 Task: Open Card Company Values Discussion in Board Brand Messaging and Copywriting to Workspace Financial Analysis and Planning and add a team member Softage.2@softage.net, a label Blue, a checklist Bankruptcy Law, an attachment from your computer, a color Blue and finally, add a card description 'Develop and launch new customer feedback program for service improvements' and a comment 'We should approach this task with a sense of experimentation and a willingness to learn from our mistakes.'. Add a start date 'Jan 06, 1900' with a due date 'Jan 13, 1900'
Action: Mouse moved to (93, 344)
Screenshot: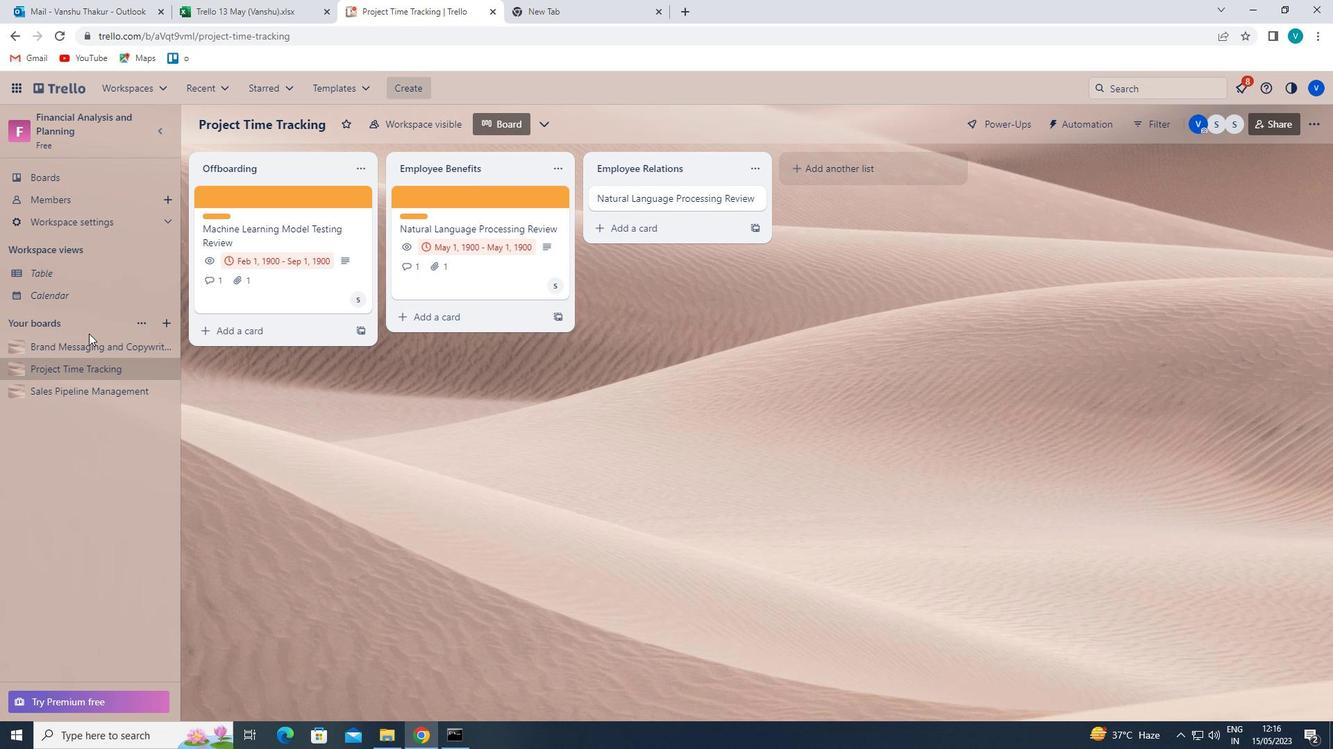 
Action: Mouse pressed left at (93, 344)
Screenshot: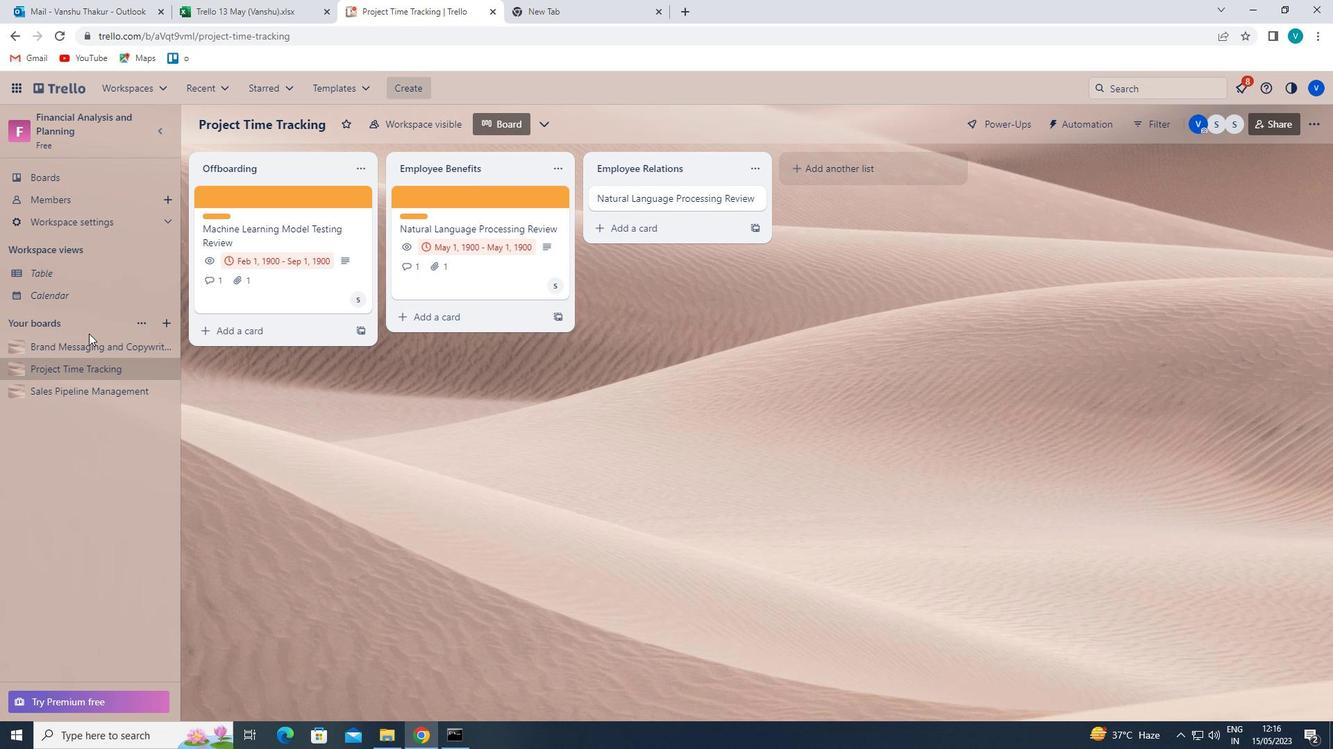 
Action: Mouse moved to (460, 195)
Screenshot: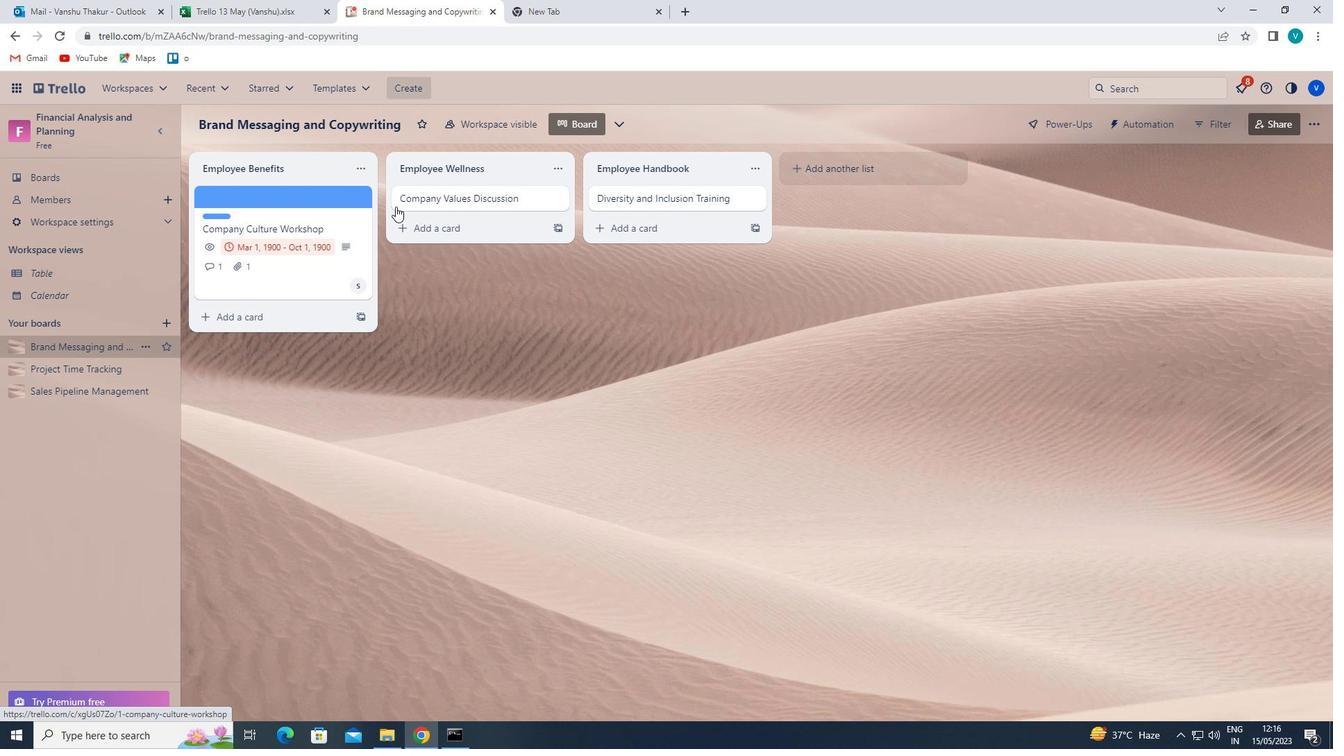
Action: Mouse pressed left at (460, 195)
Screenshot: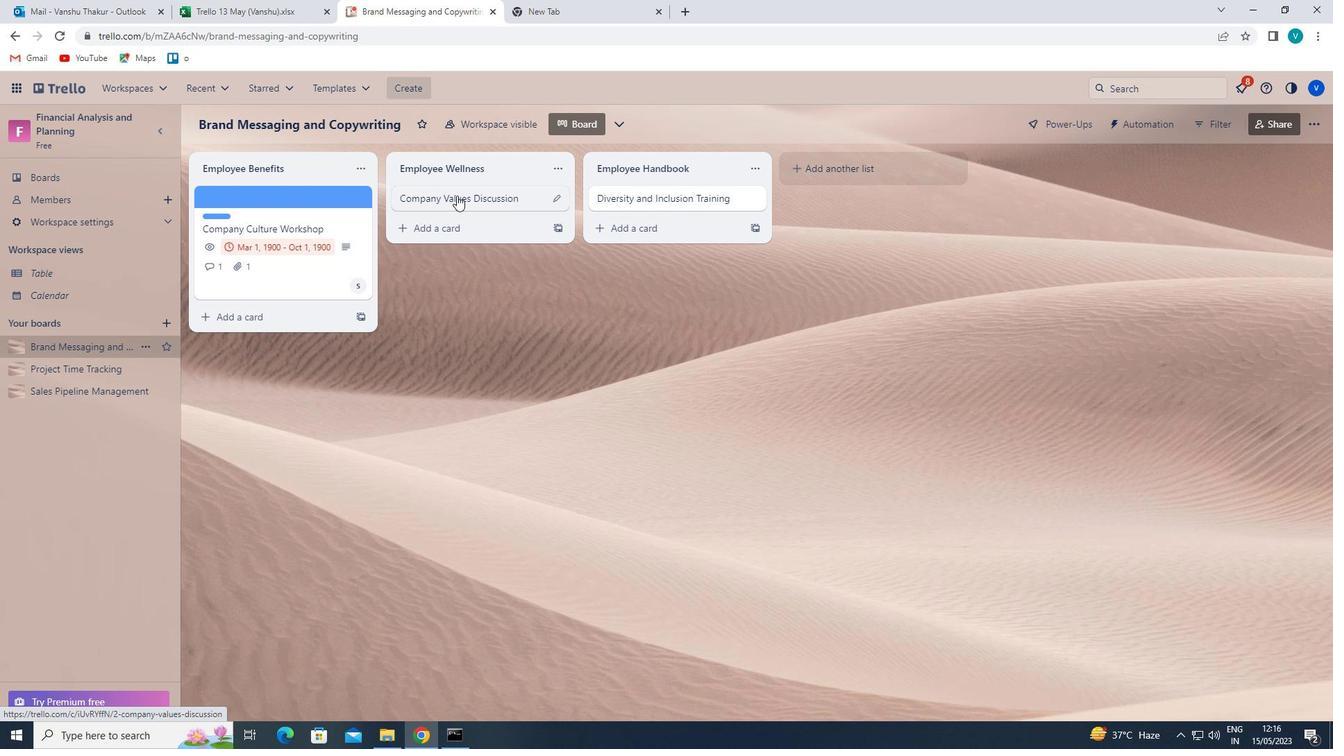 
Action: Mouse moved to (879, 249)
Screenshot: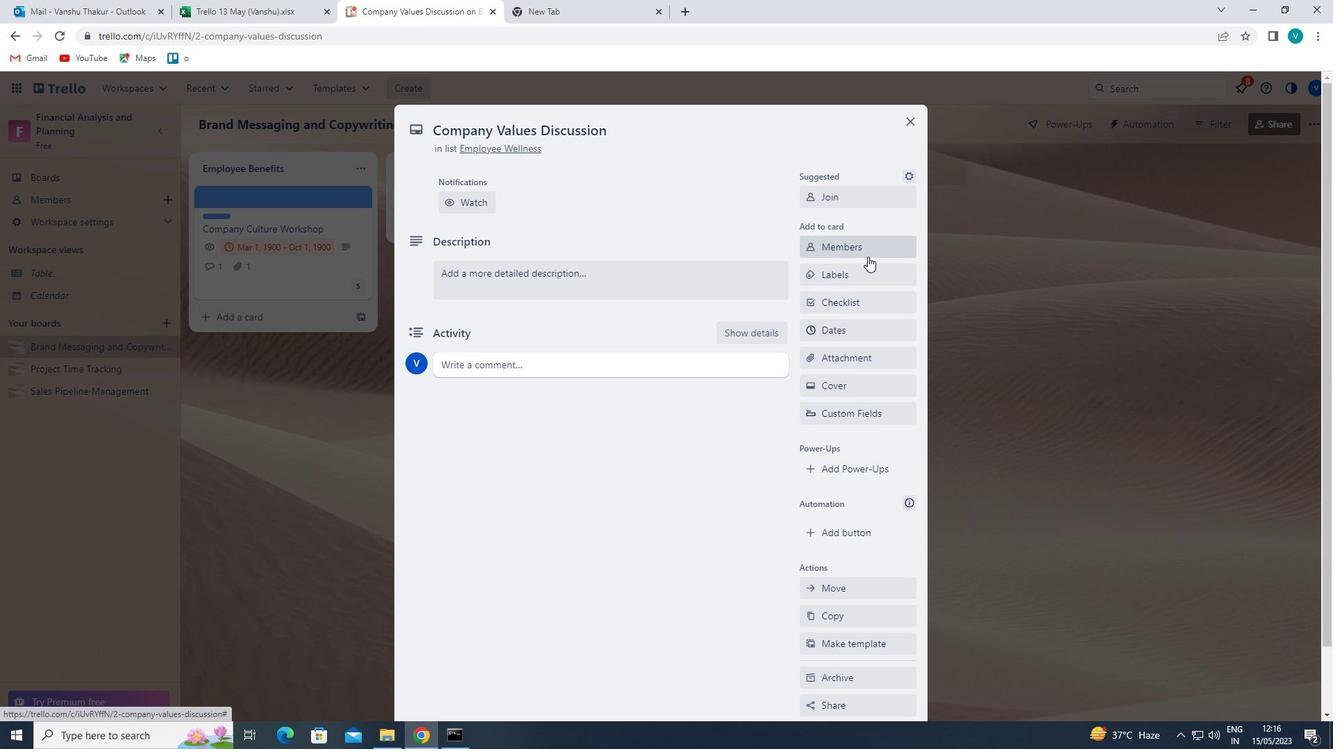 
Action: Mouse pressed left at (879, 249)
Screenshot: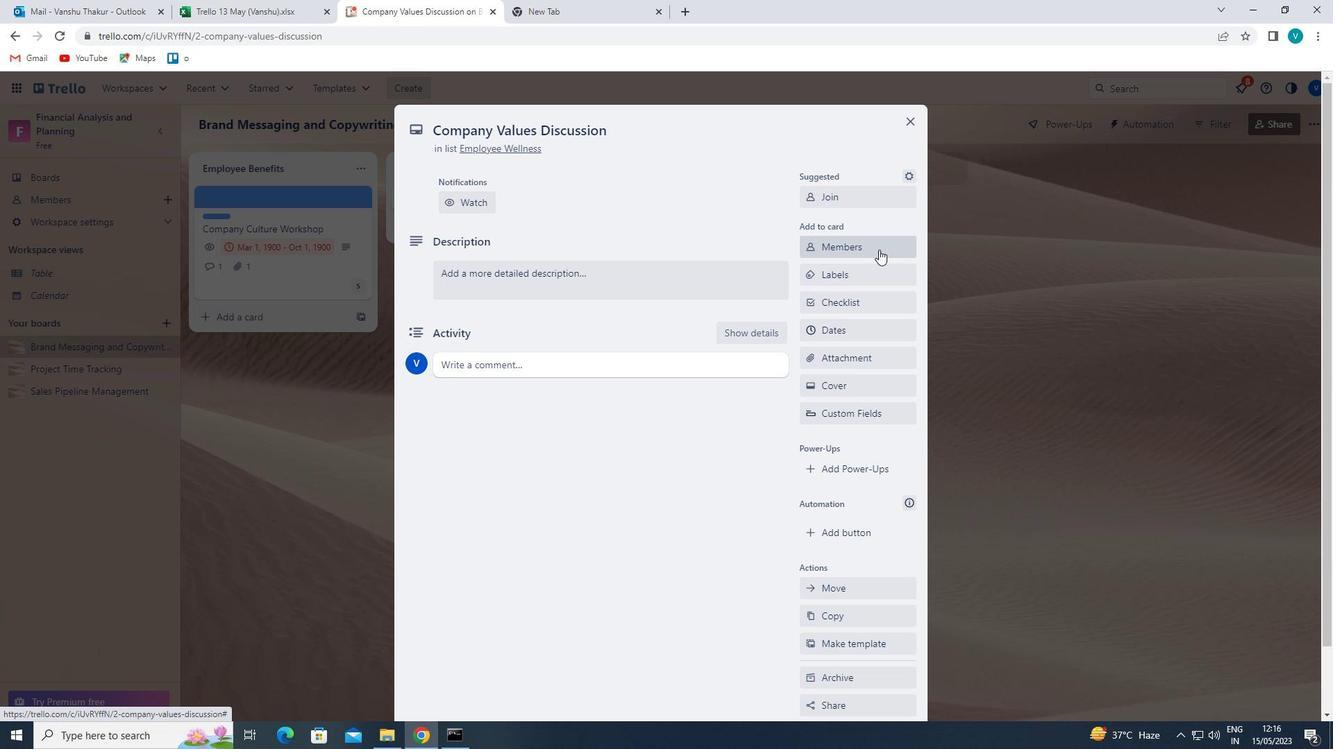
Action: Mouse moved to (831, 313)
Screenshot: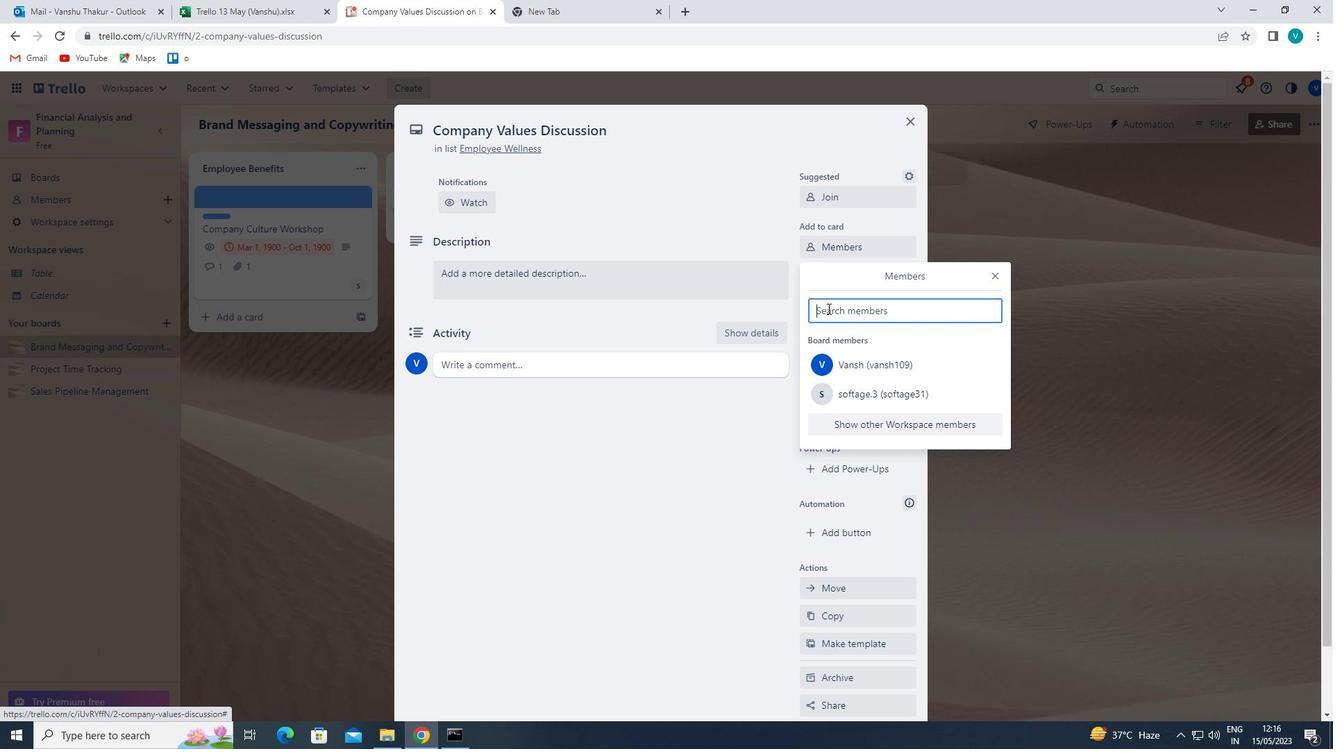 
Action: Mouse pressed left at (831, 313)
Screenshot: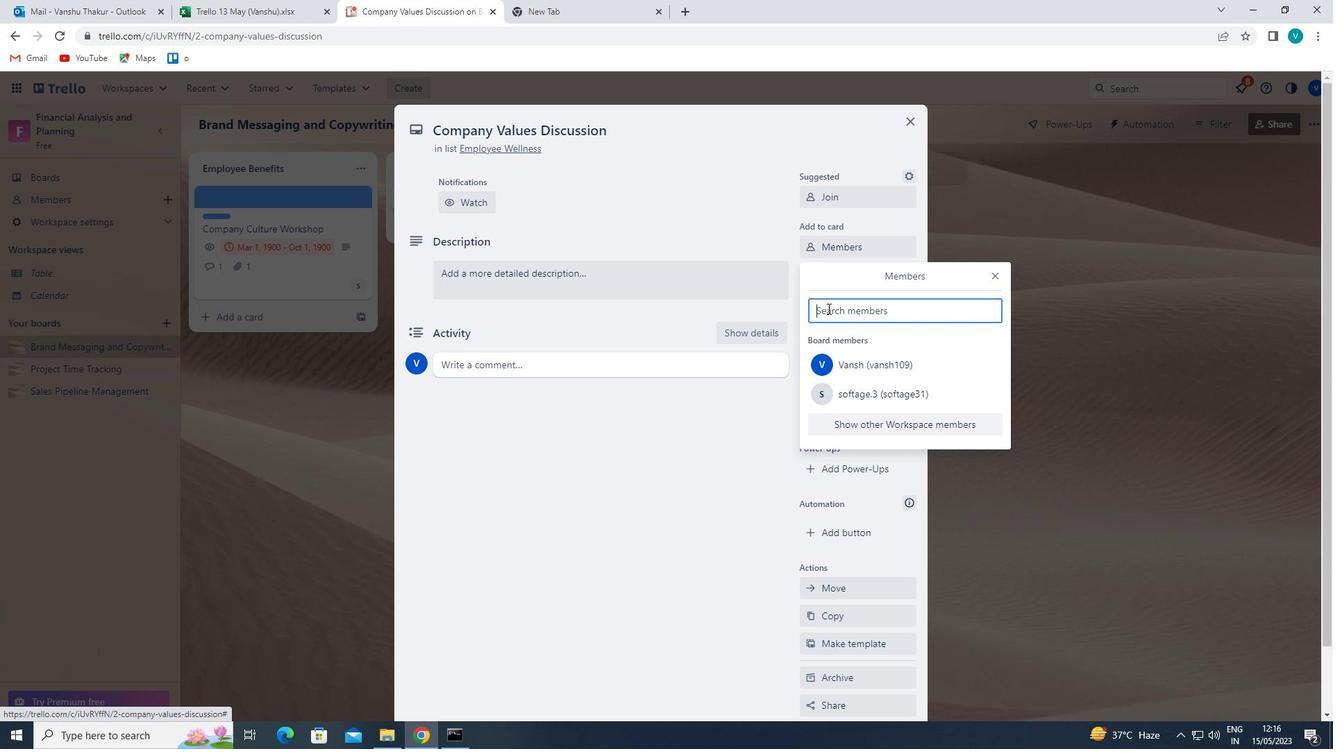 
Action: Key pressed <Key.shift>S
Screenshot: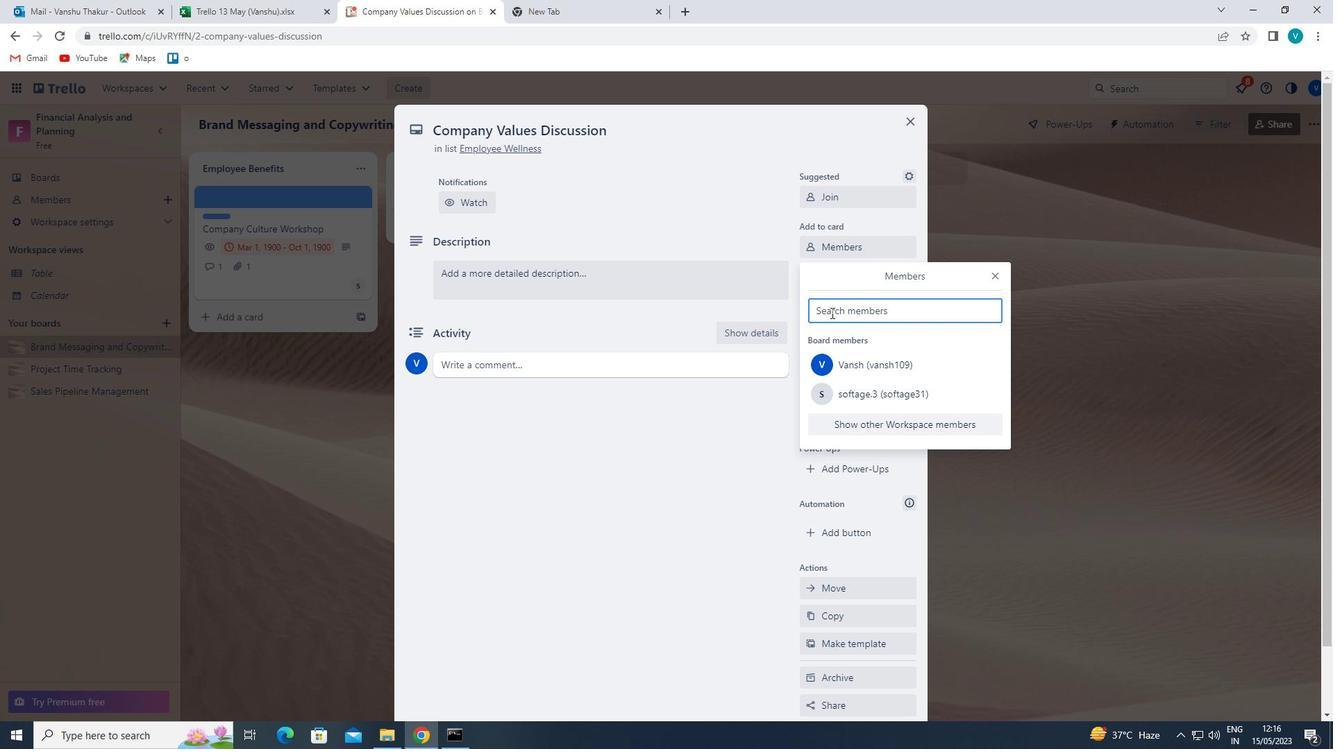 
Action: Mouse moved to (873, 439)
Screenshot: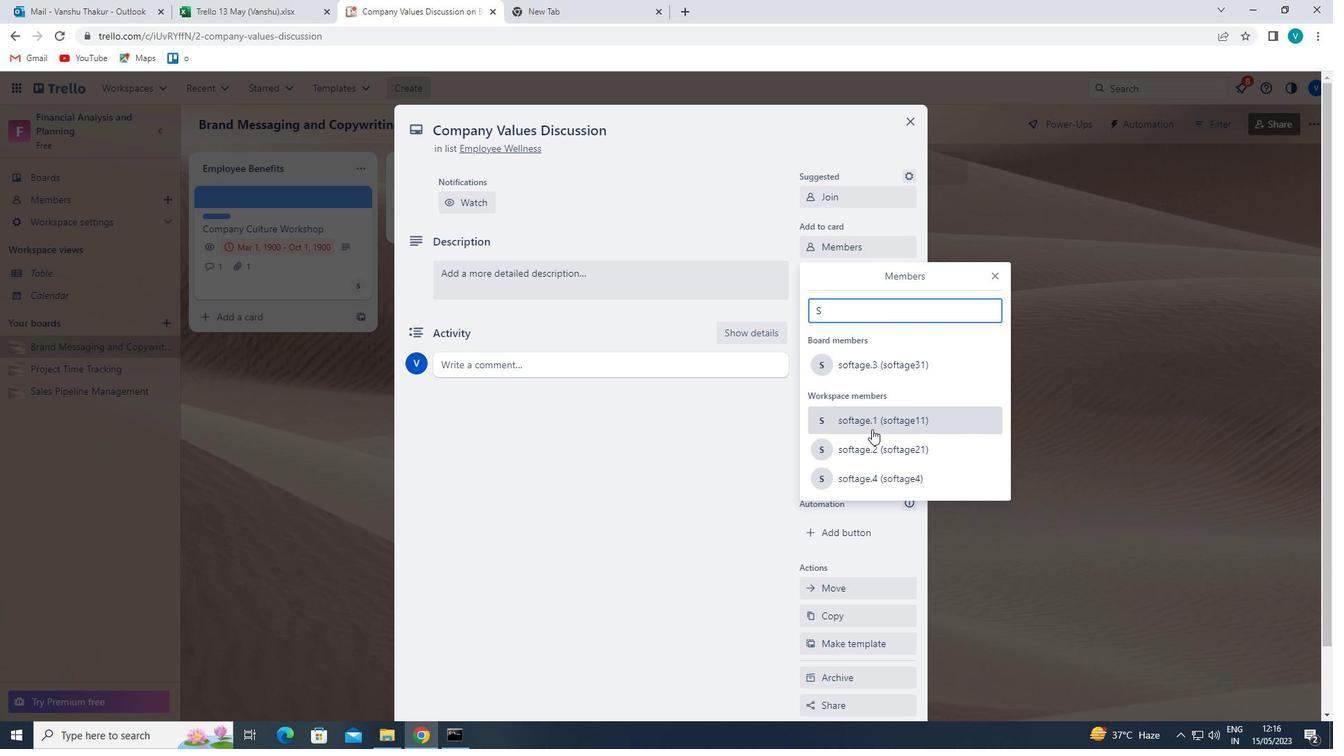 
Action: Mouse pressed left at (873, 439)
Screenshot: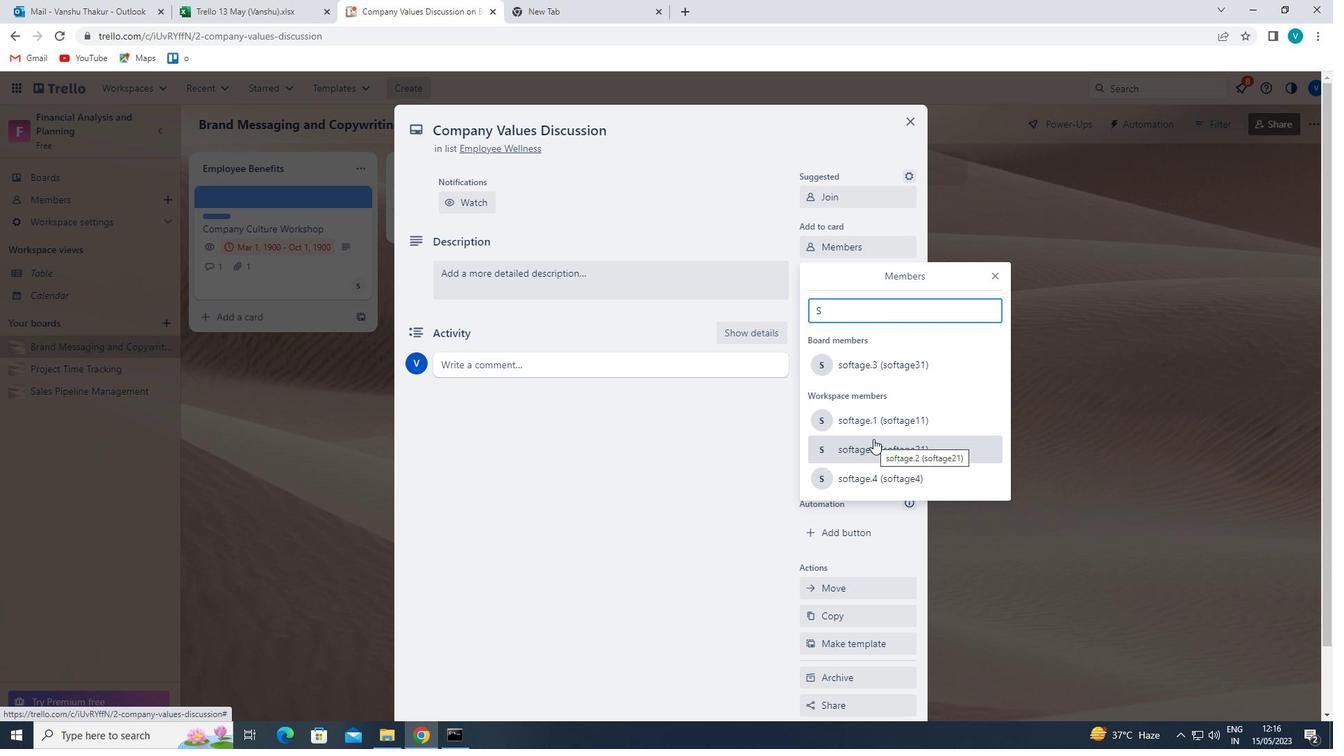 
Action: Mouse moved to (993, 277)
Screenshot: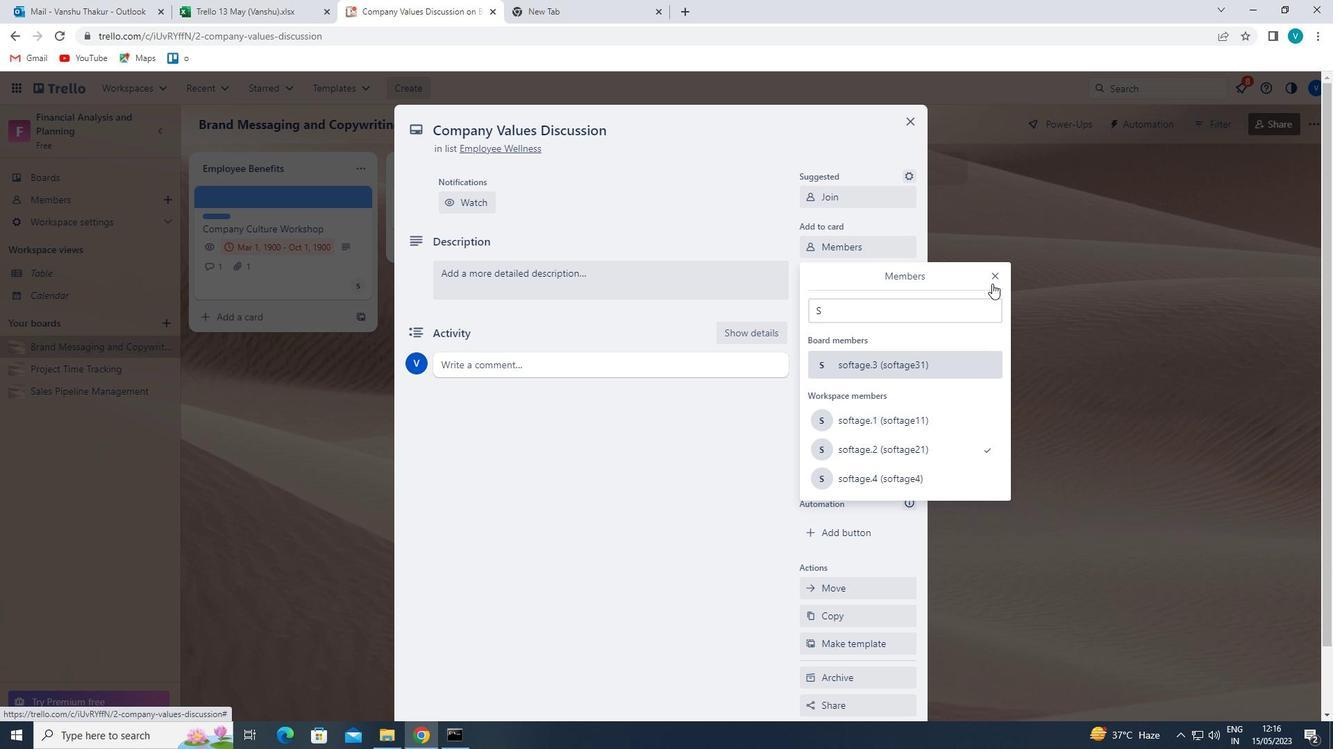 
Action: Mouse pressed left at (993, 277)
Screenshot: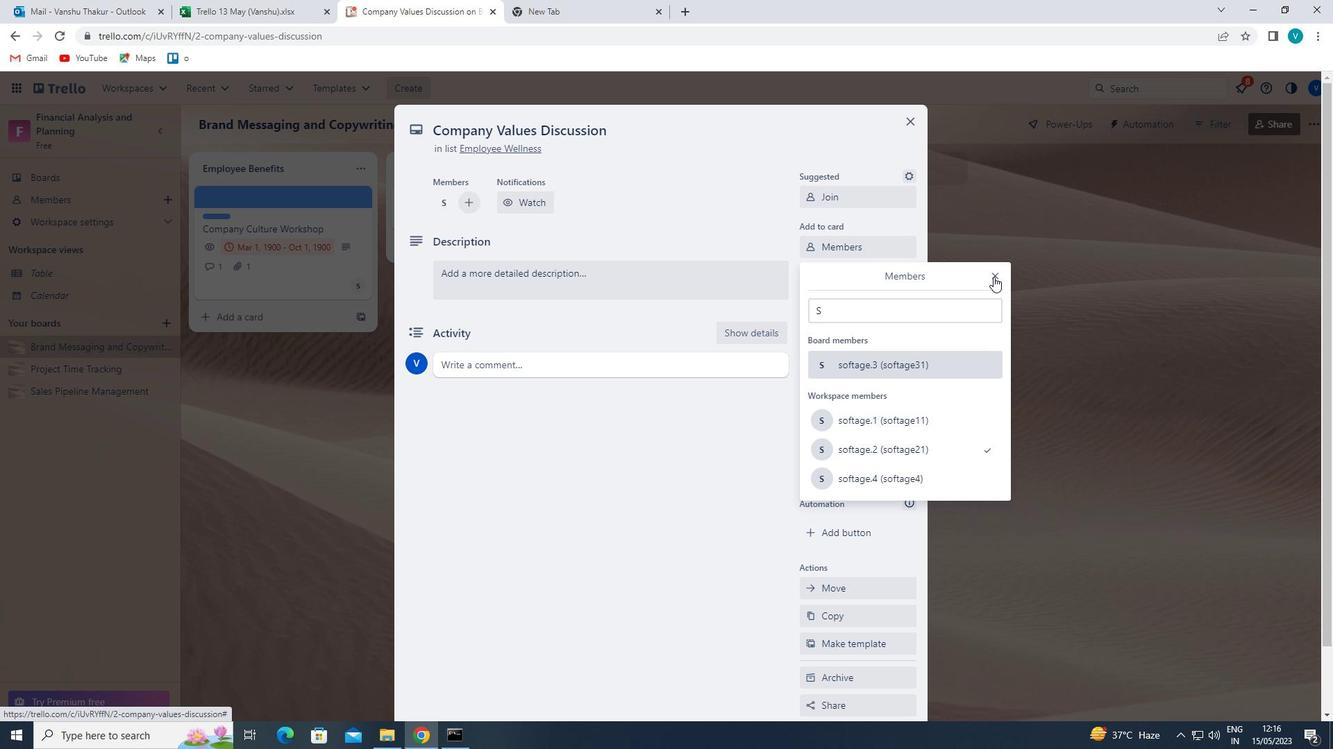 
Action: Mouse moved to (865, 274)
Screenshot: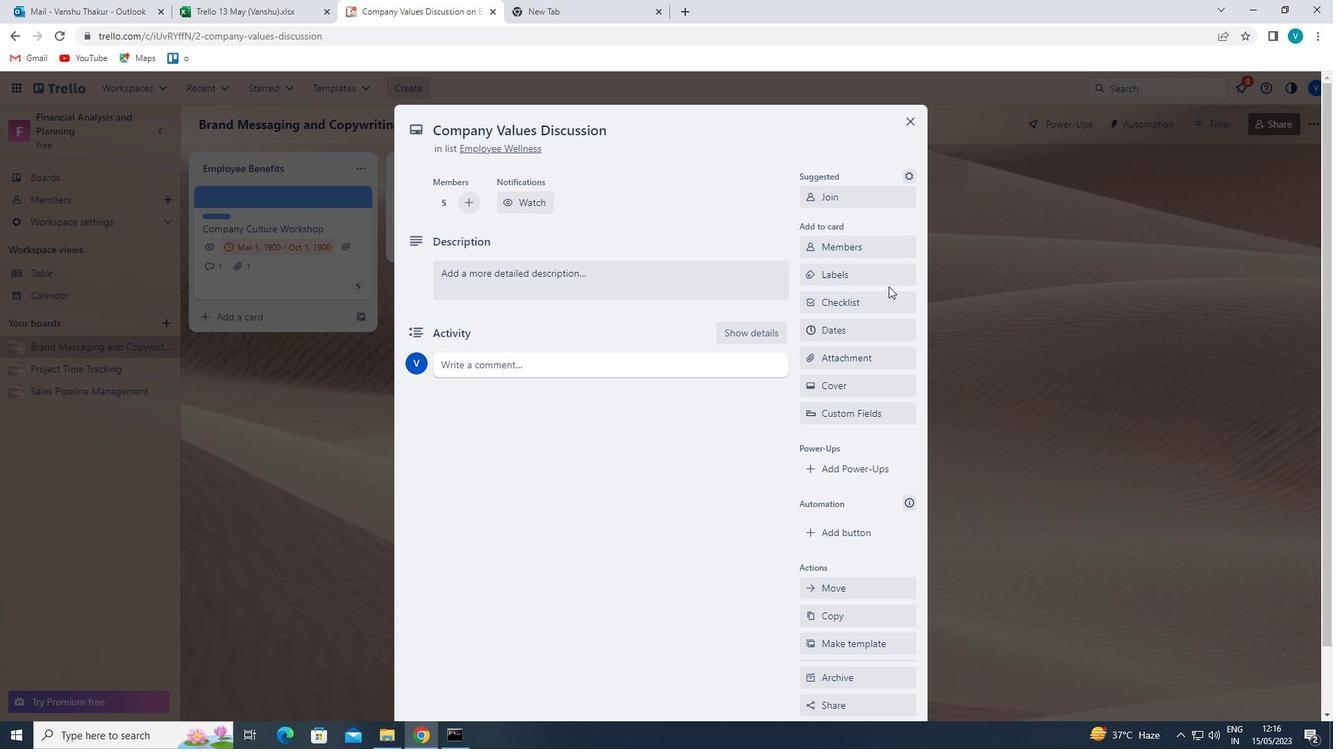 
Action: Mouse pressed left at (865, 274)
Screenshot: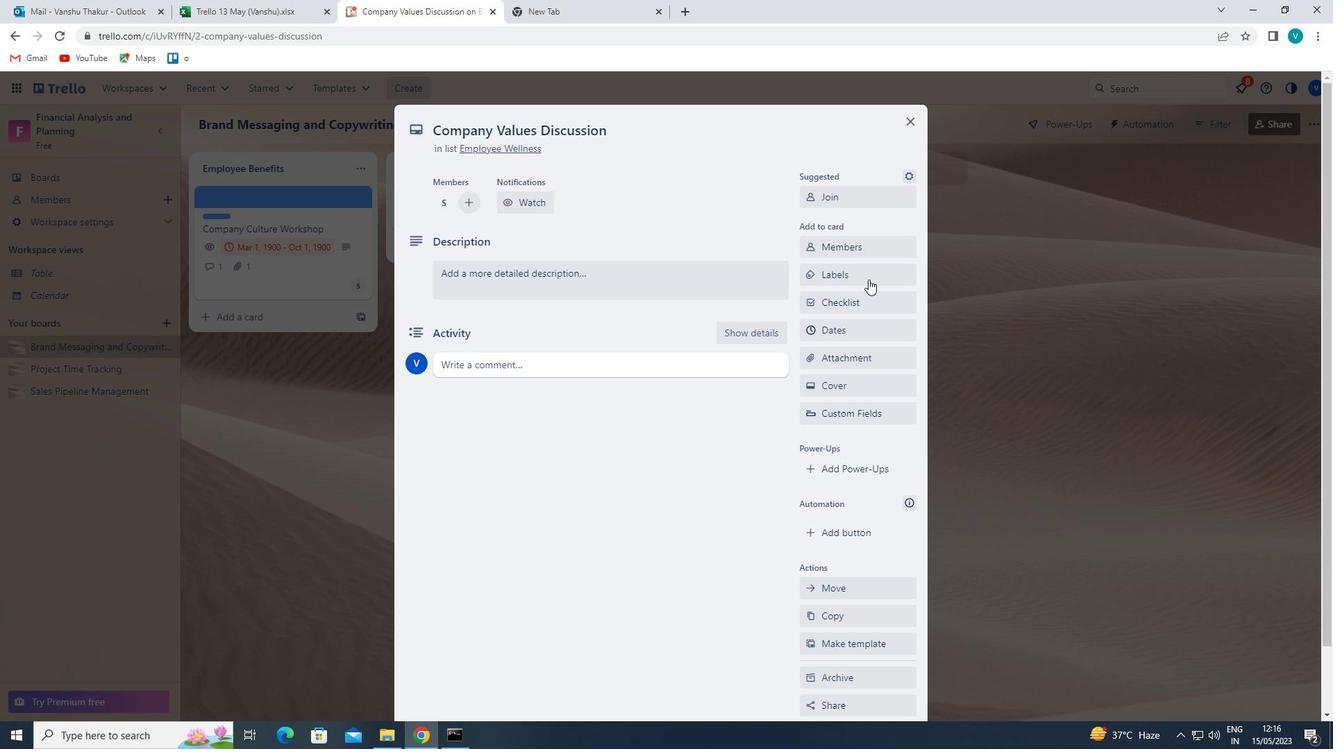 
Action: Mouse moved to (865, 516)
Screenshot: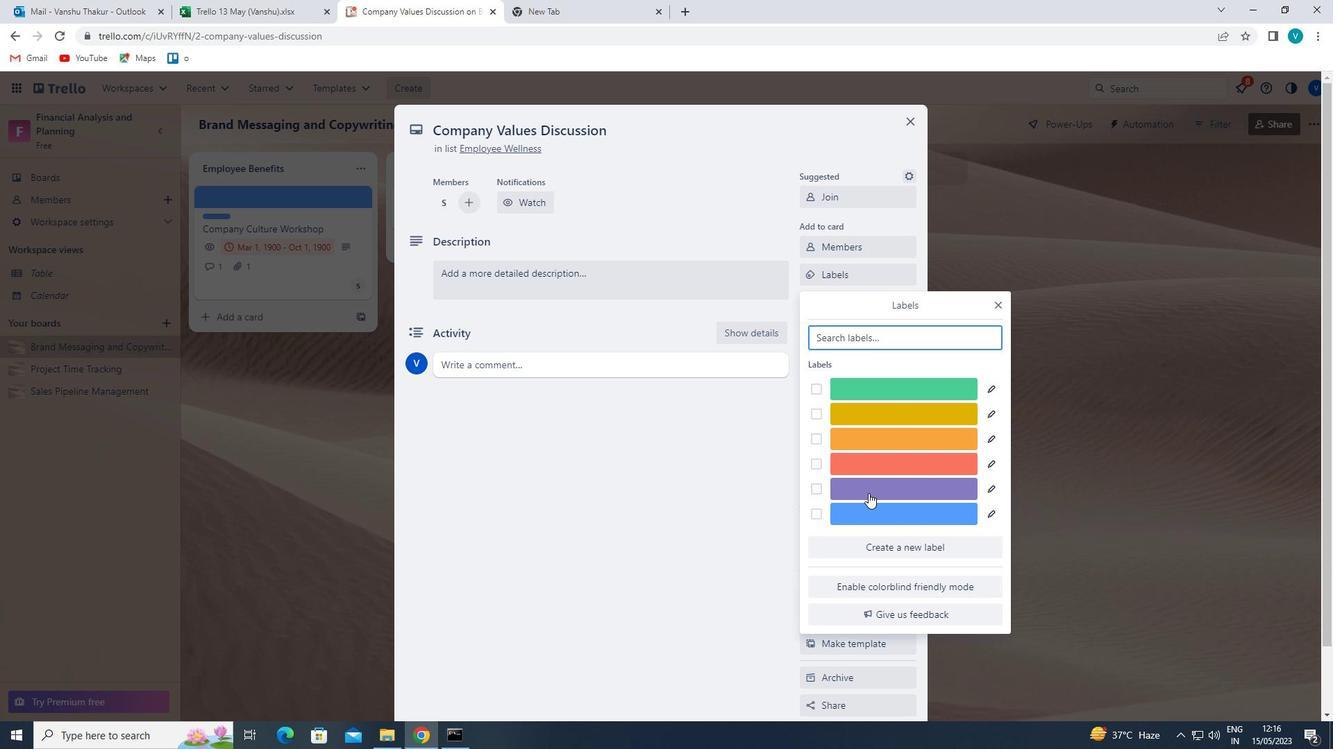 
Action: Mouse pressed left at (865, 516)
Screenshot: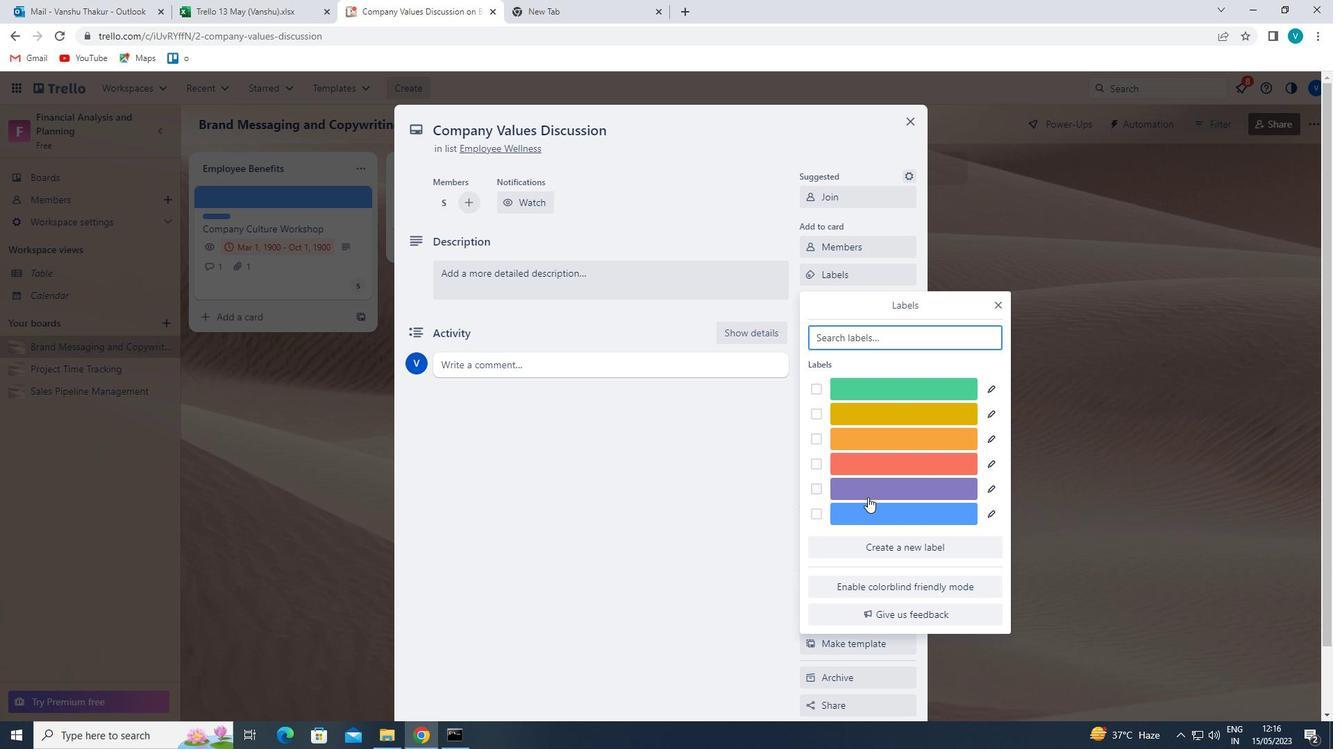 
Action: Mouse moved to (995, 302)
Screenshot: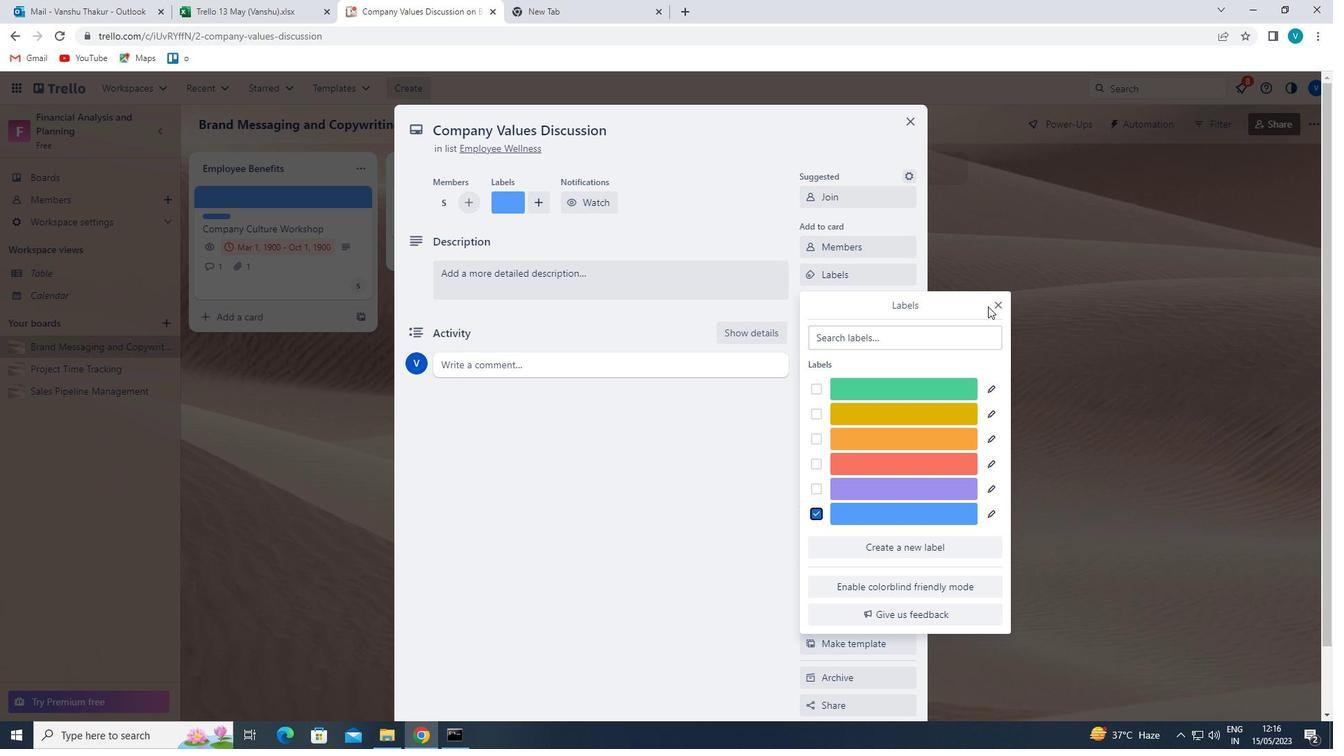 
Action: Mouse pressed left at (995, 302)
Screenshot: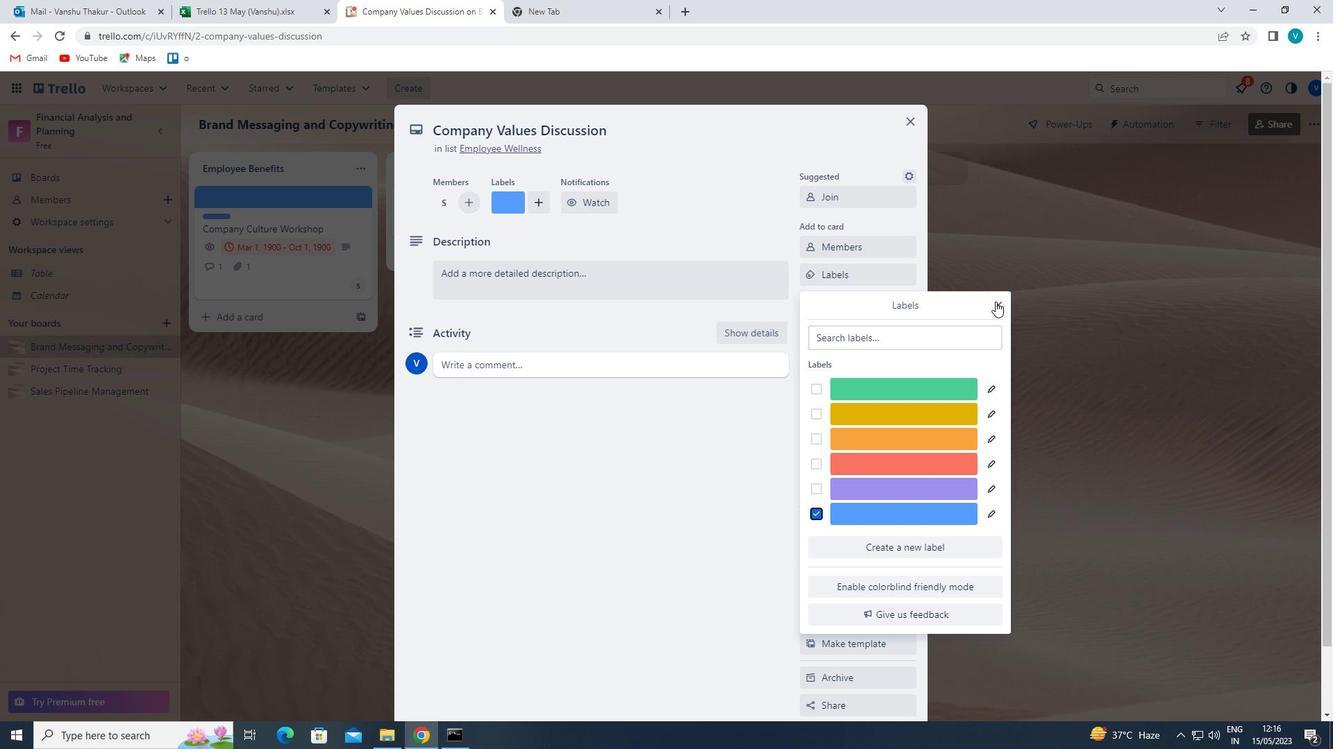 
Action: Mouse moved to (854, 292)
Screenshot: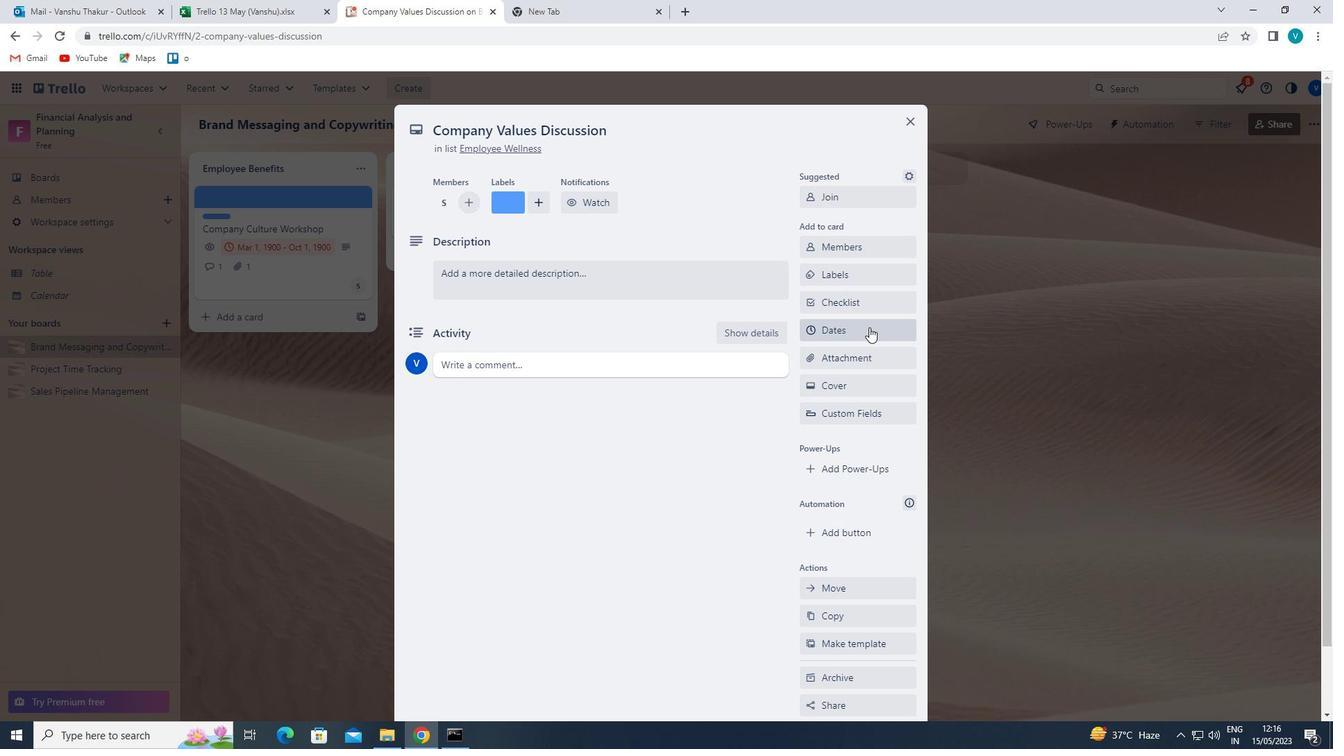 
Action: Mouse pressed left at (854, 292)
Screenshot: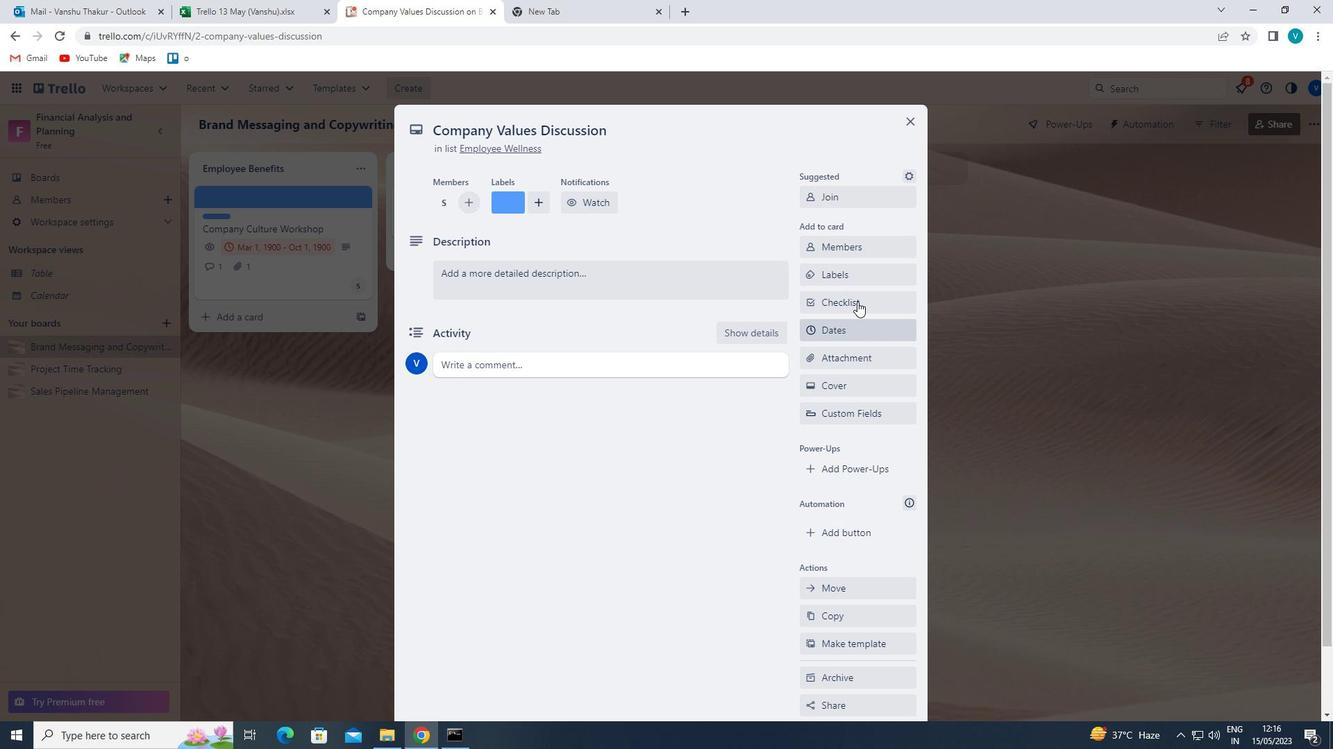 
Action: Key pressed <Key.shift>BANK
Screenshot: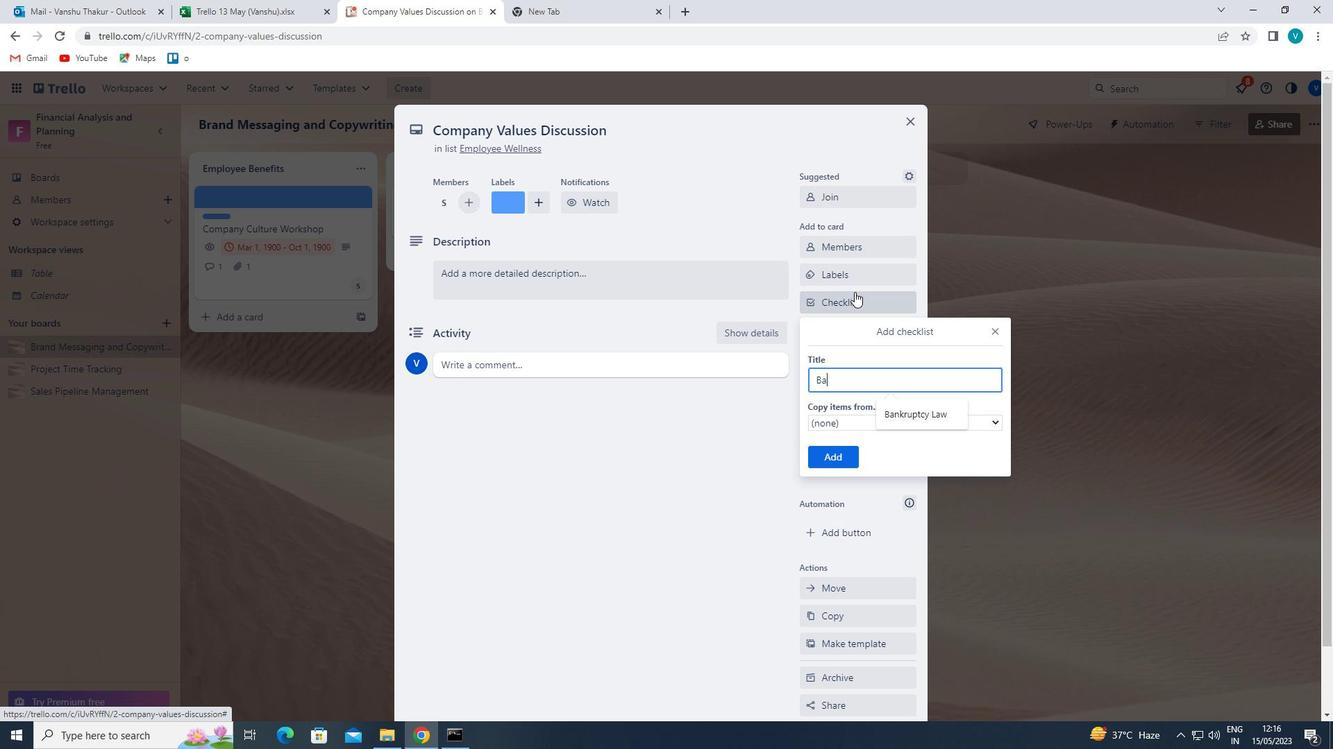 
Action: Mouse moved to (931, 422)
Screenshot: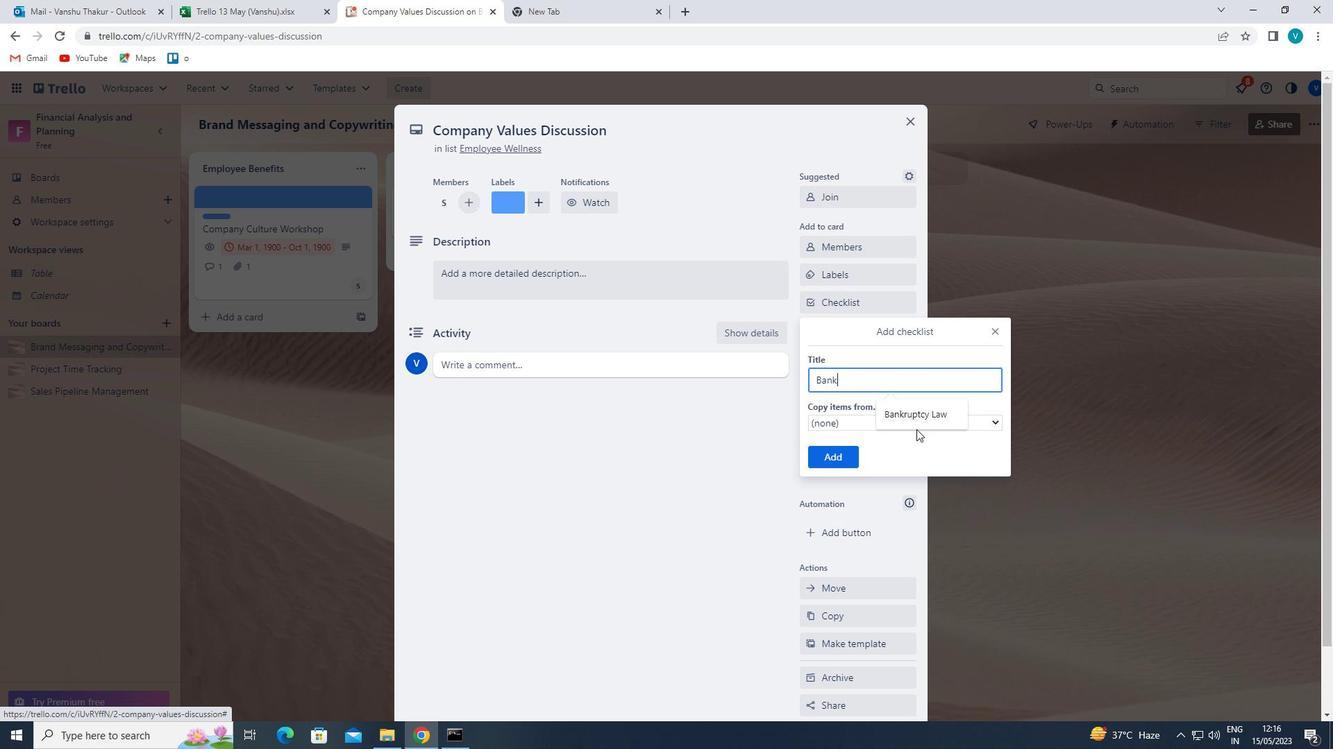 
Action: Mouse pressed left at (931, 422)
Screenshot: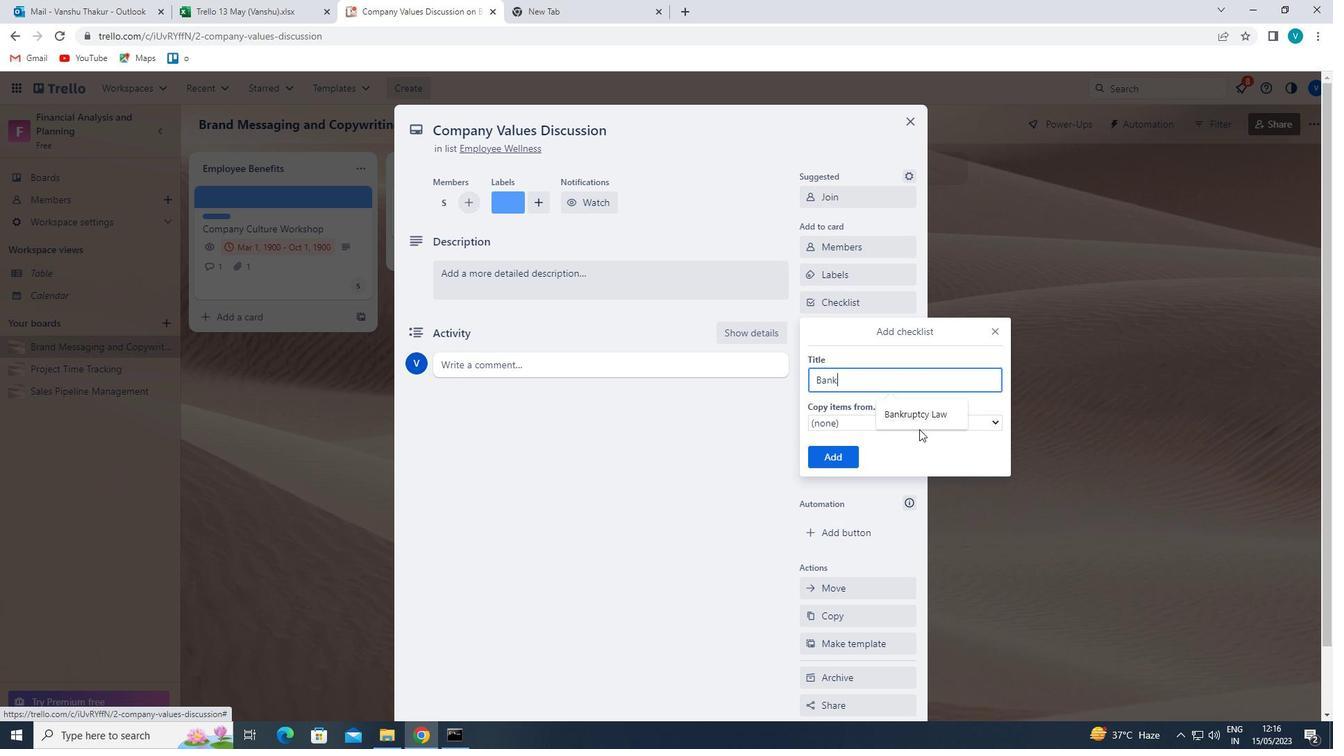 
Action: Mouse moved to (840, 461)
Screenshot: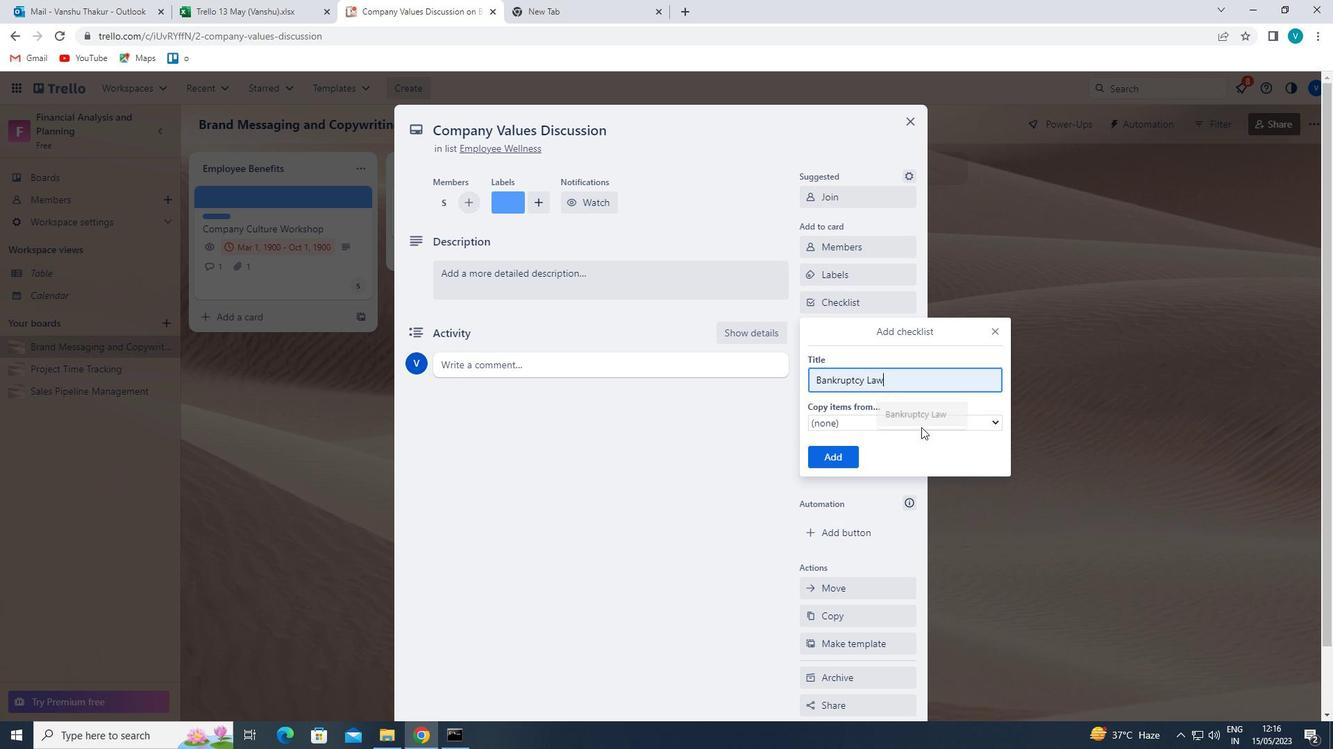 
Action: Mouse pressed left at (840, 461)
Screenshot: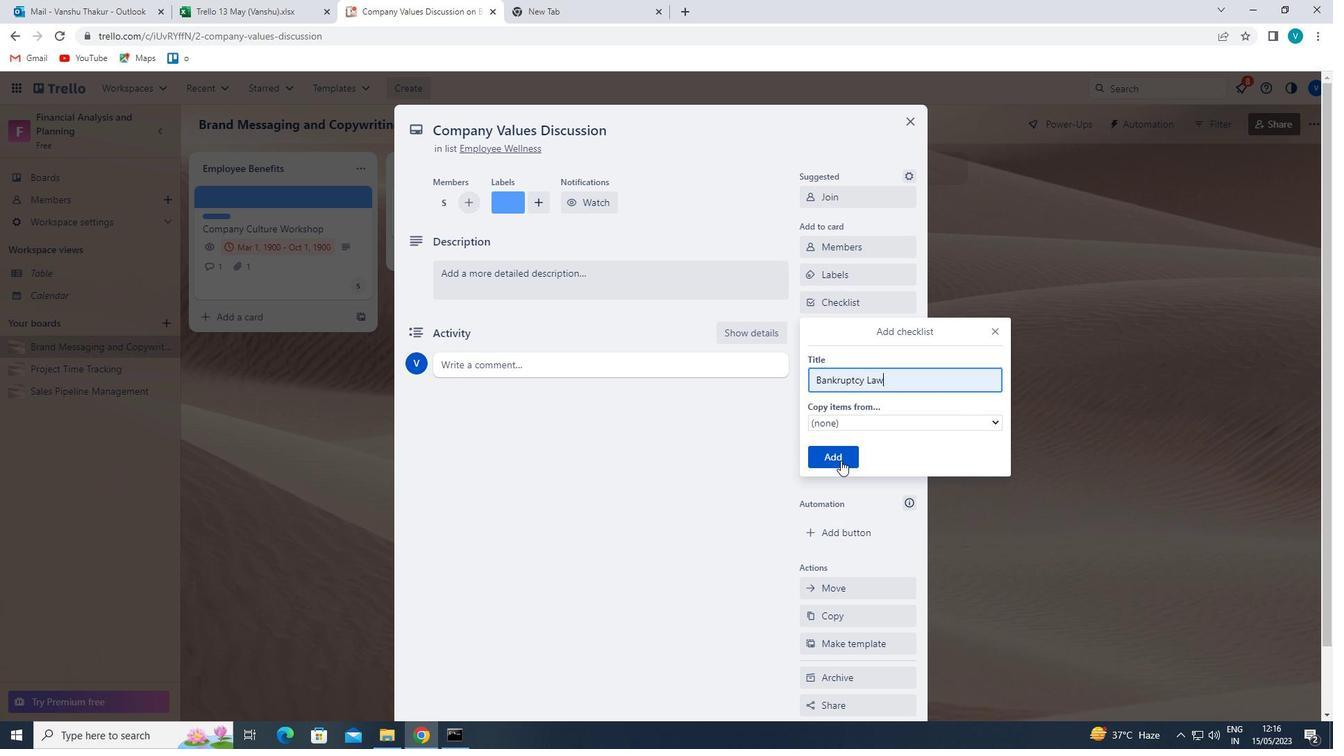 
Action: Mouse moved to (867, 358)
Screenshot: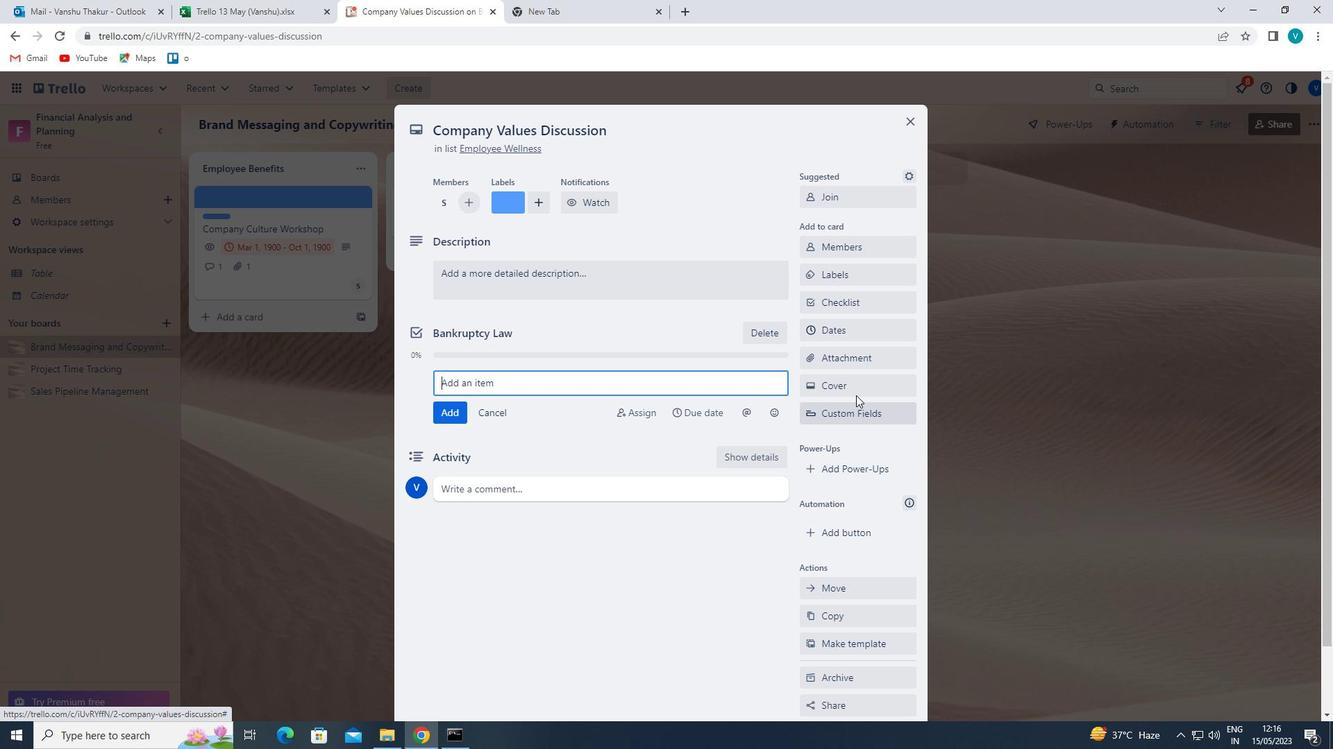 
Action: Mouse pressed left at (867, 358)
Screenshot: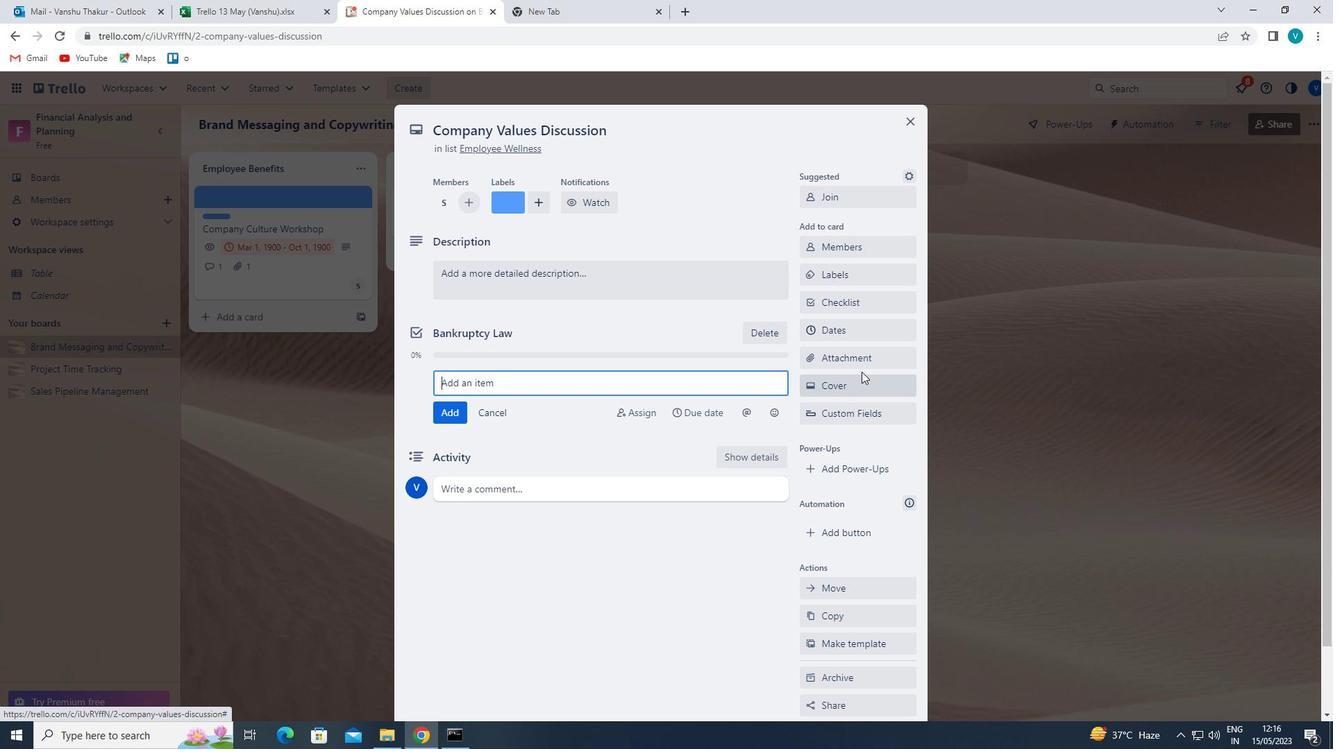 
Action: Mouse moved to (854, 409)
Screenshot: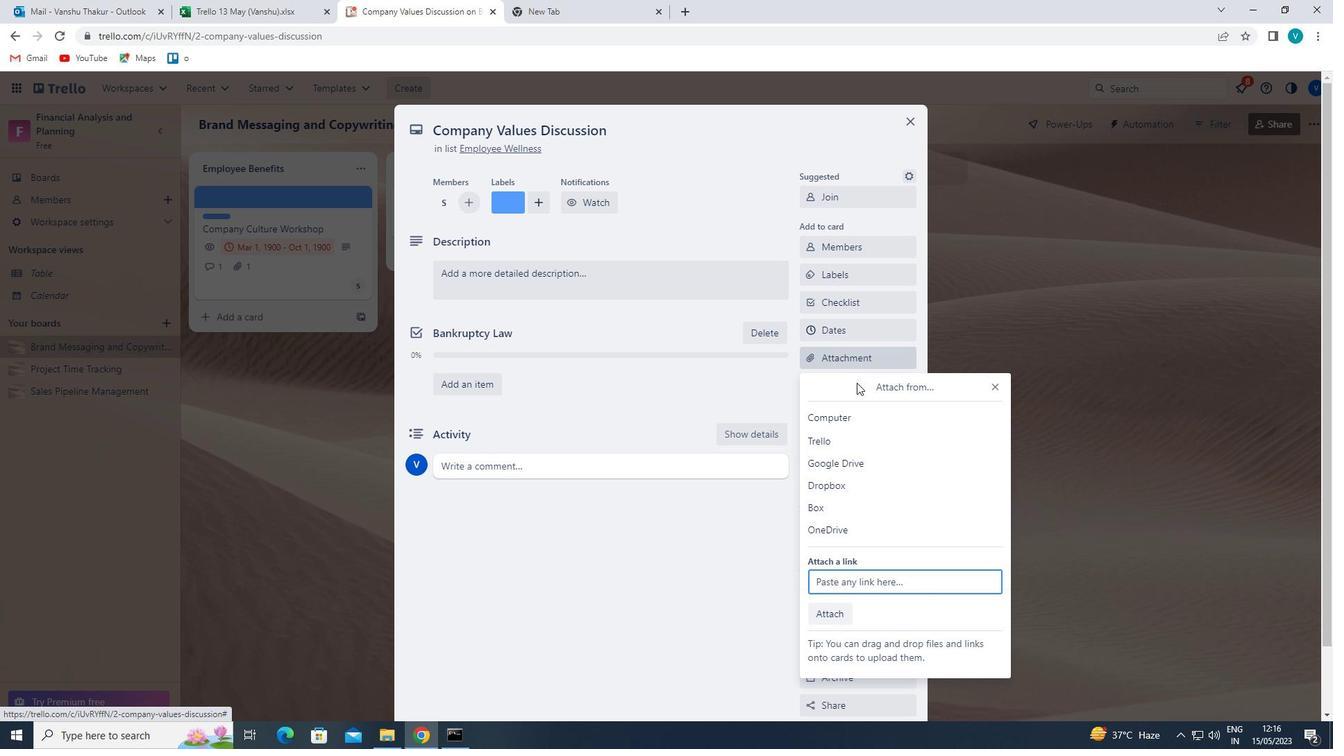 
Action: Mouse pressed left at (854, 409)
Screenshot: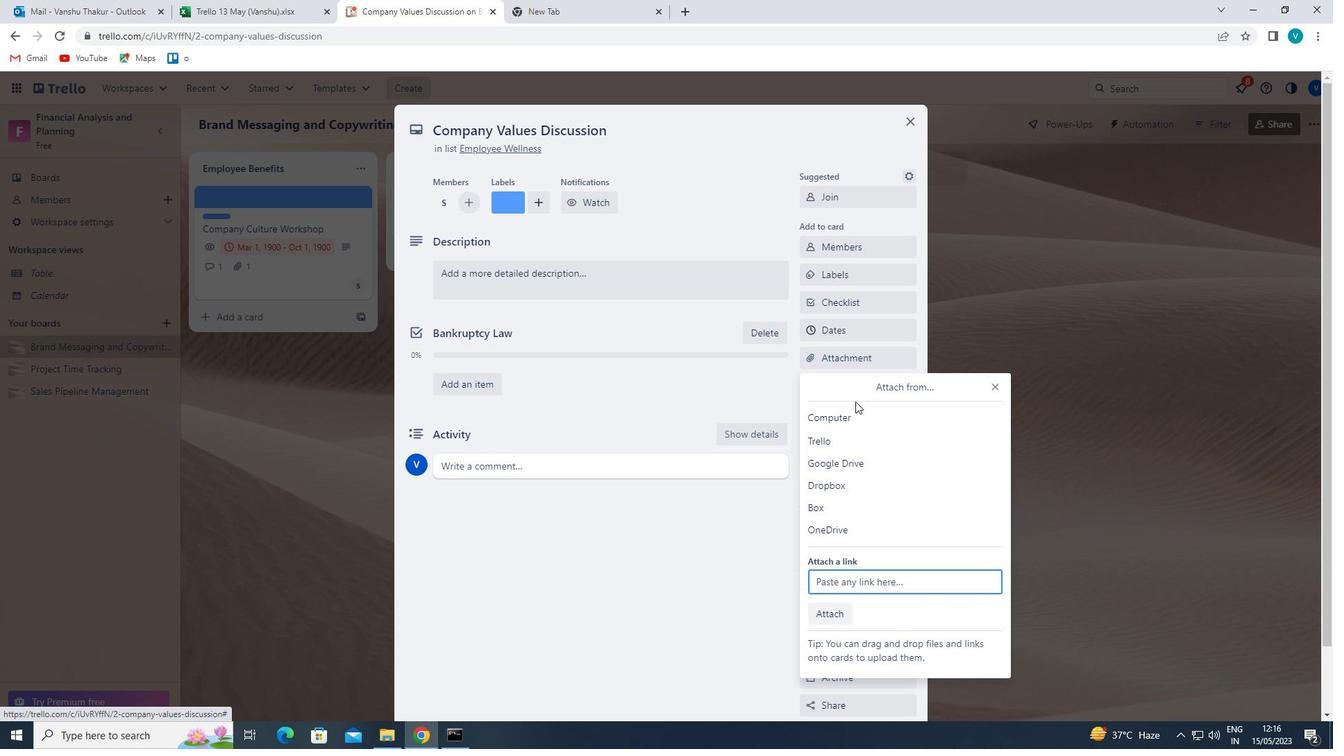 
Action: Mouse moved to (197, 252)
Screenshot: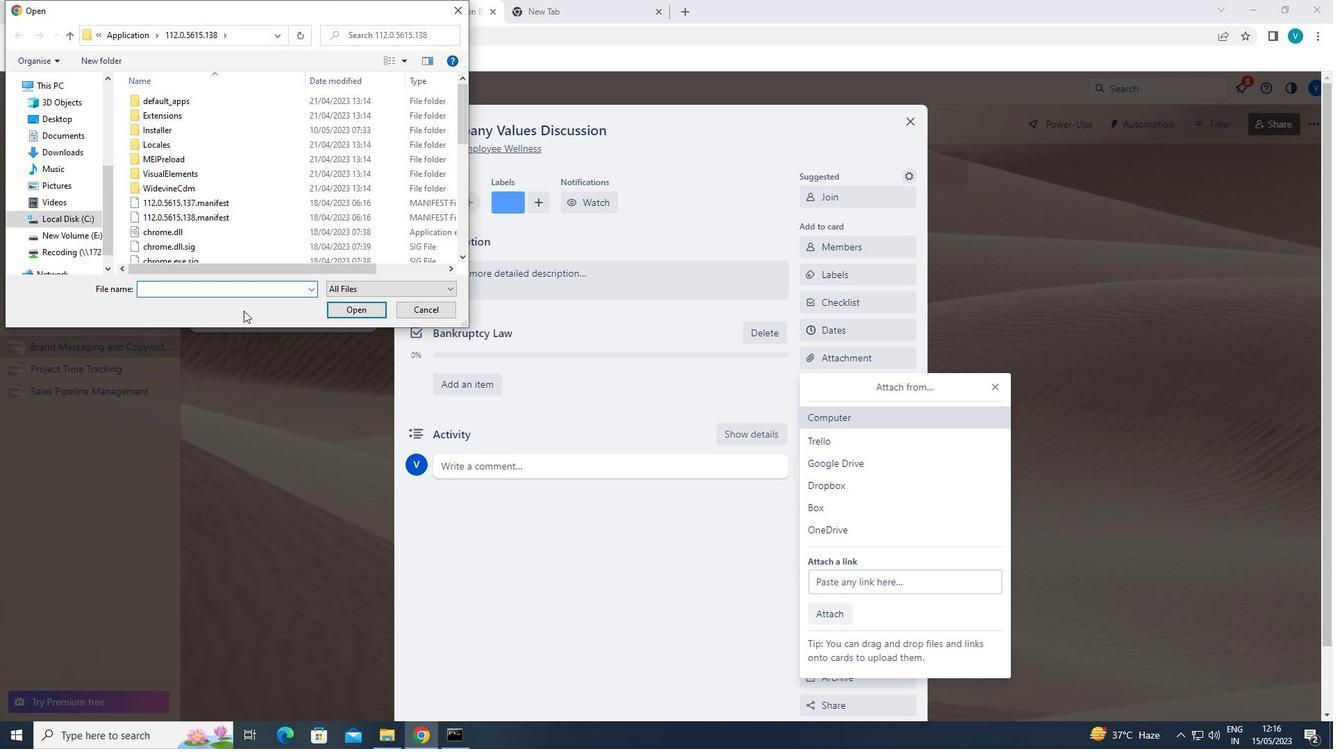 
Action: Mouse pressed left at (197, 252)
Screenshot: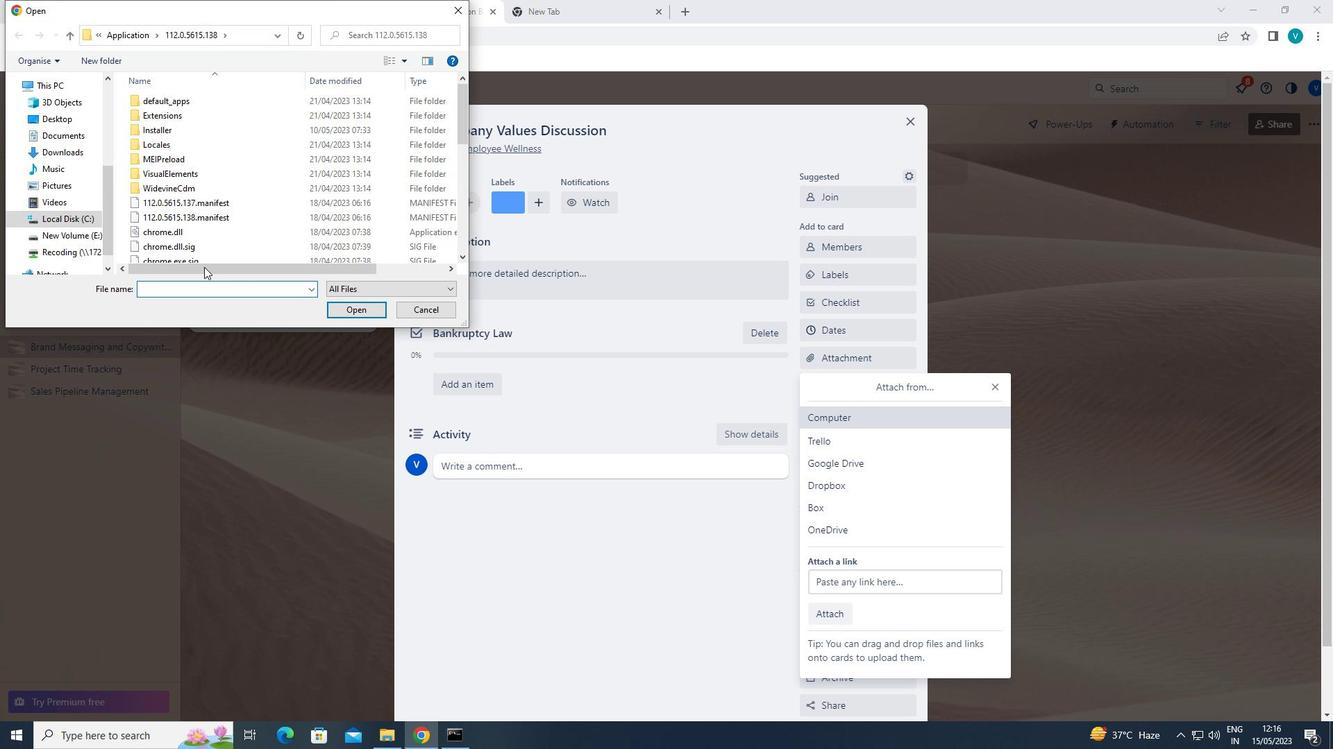 
Action: Mouse moved to (355, 310)
Screenshot: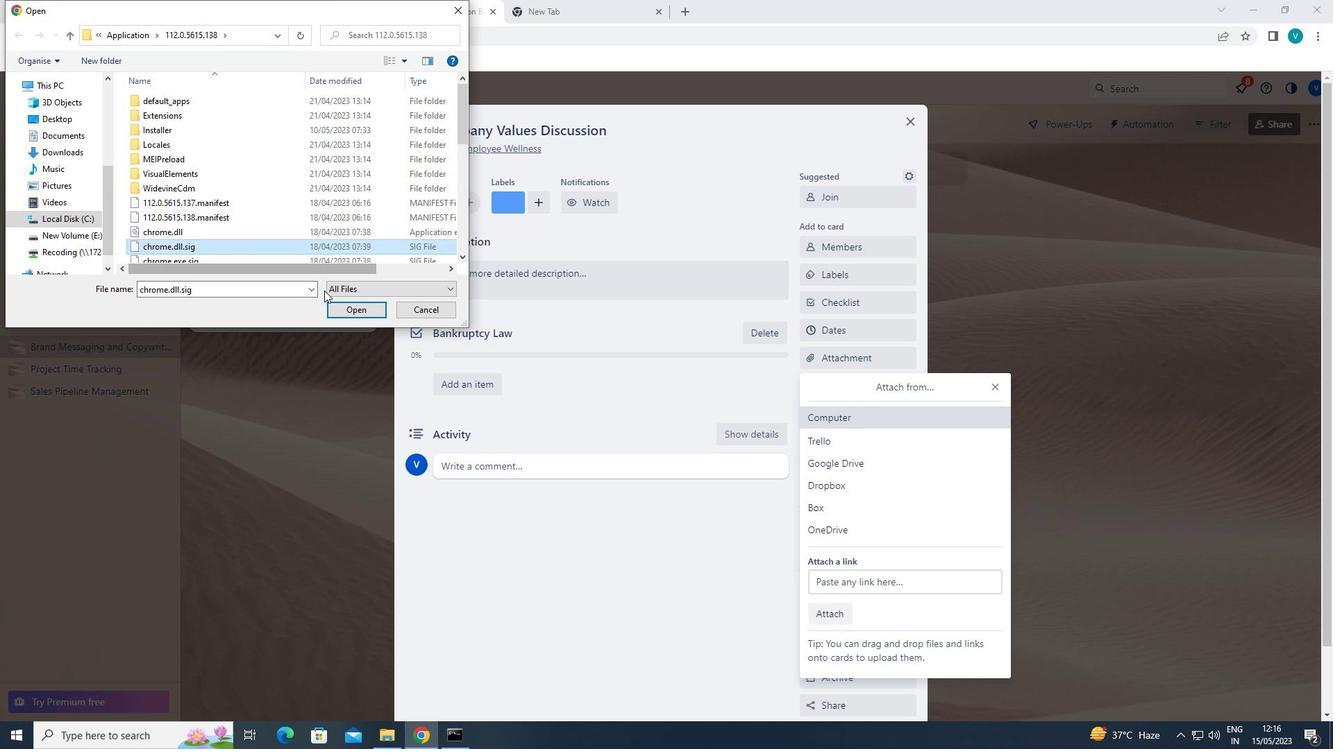 
Action: Mouse pressed left at (355, 310)
Screenshot: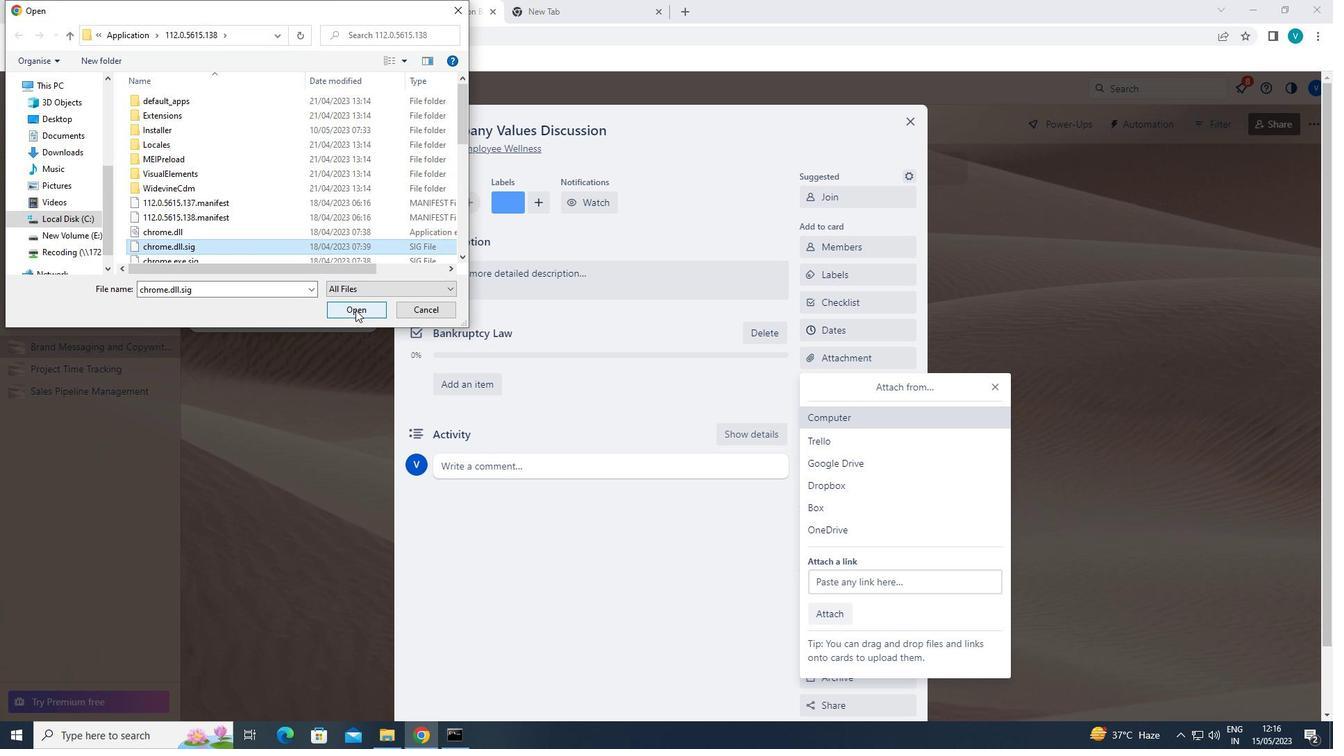 
Action: Mouse moved to (833, 390)
Screenshot: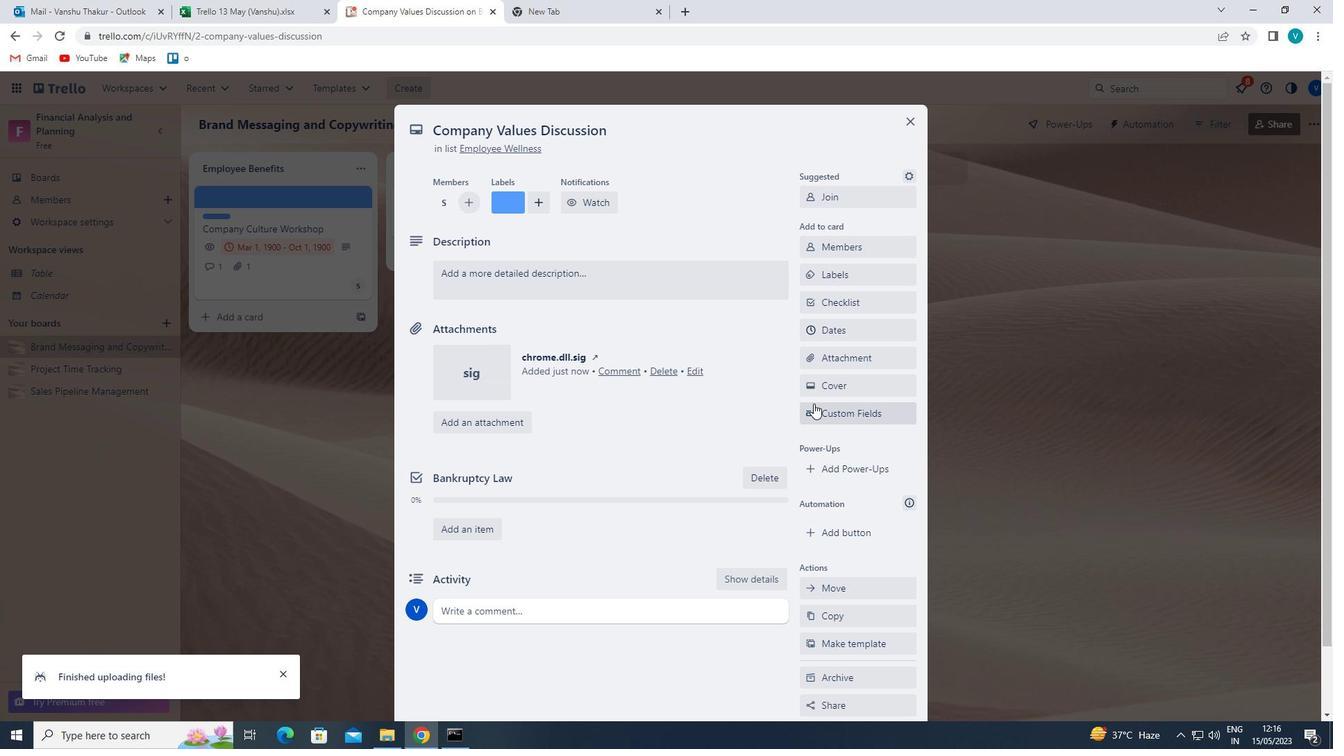 
Action: Mouse pressed left at (833, 390)
Screenshot: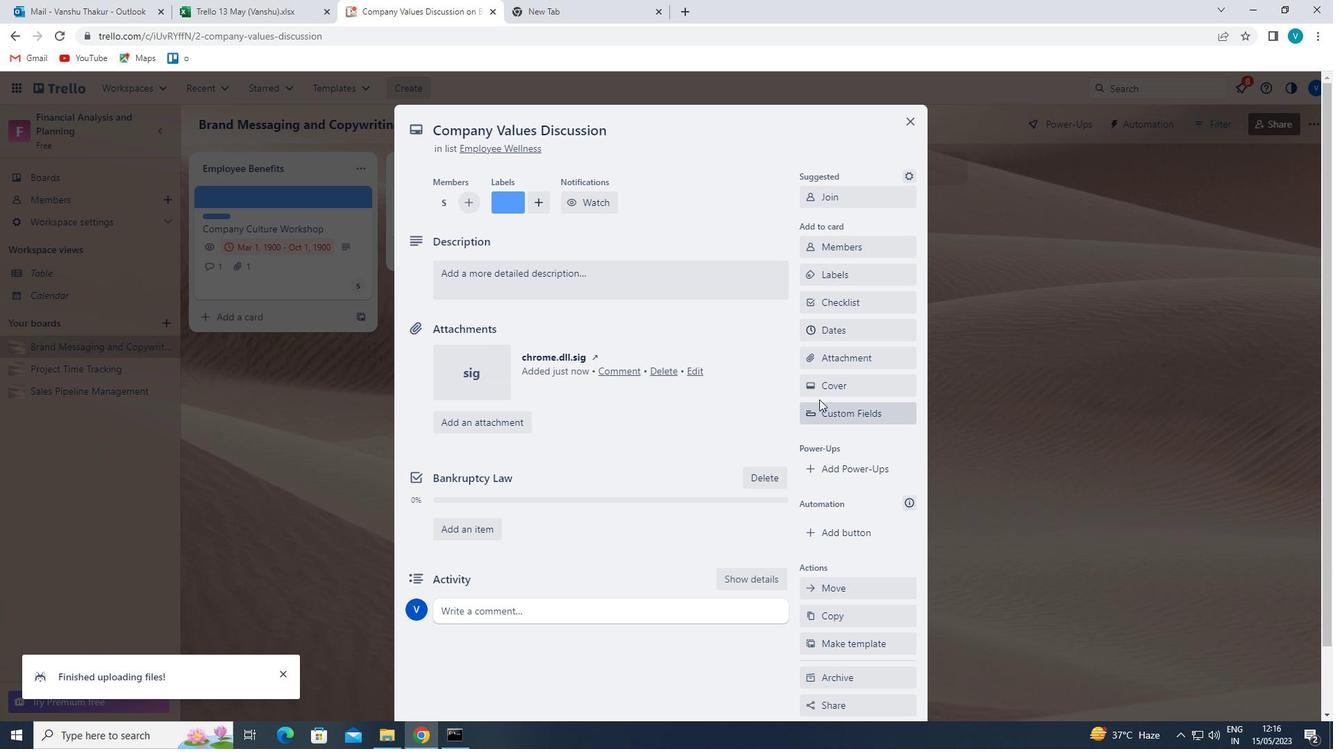
Action: Mouse moved to (828, 470)
Screenshot: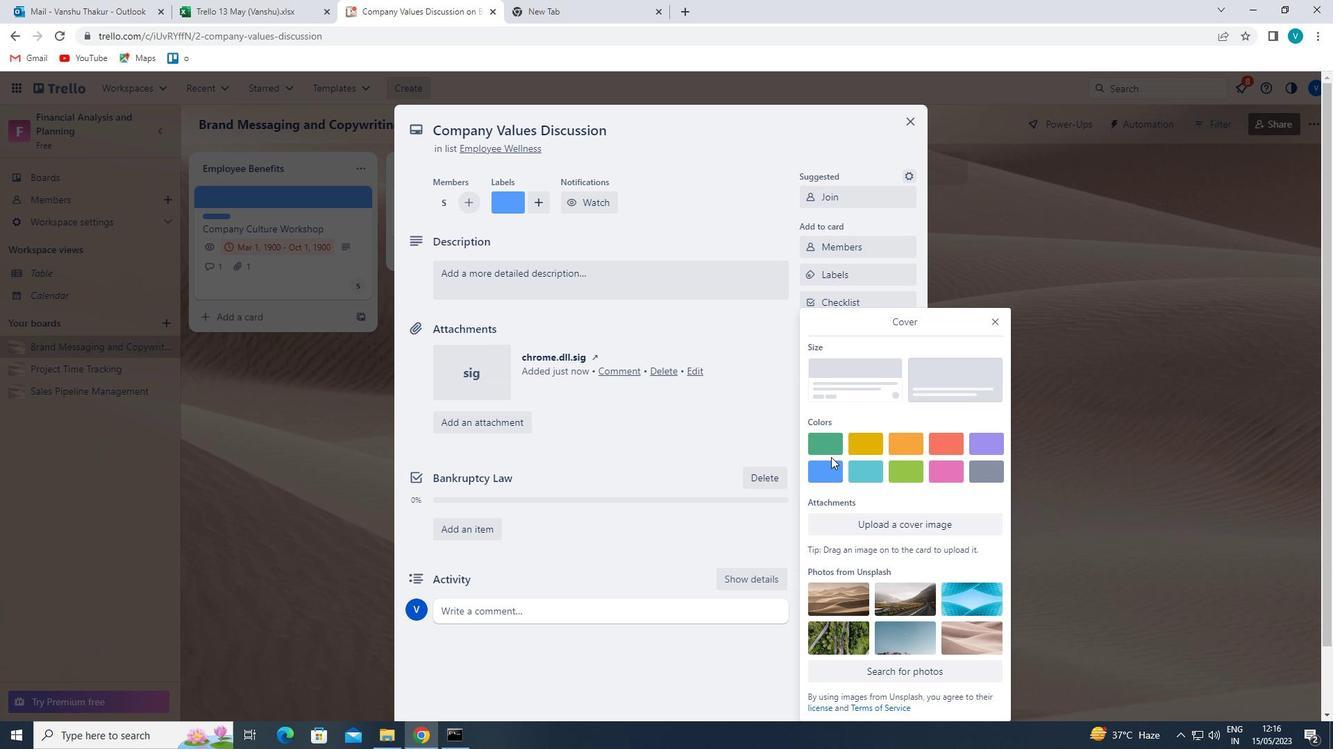 
Action: Mouse pressed left at (828, 470)
Screenshot: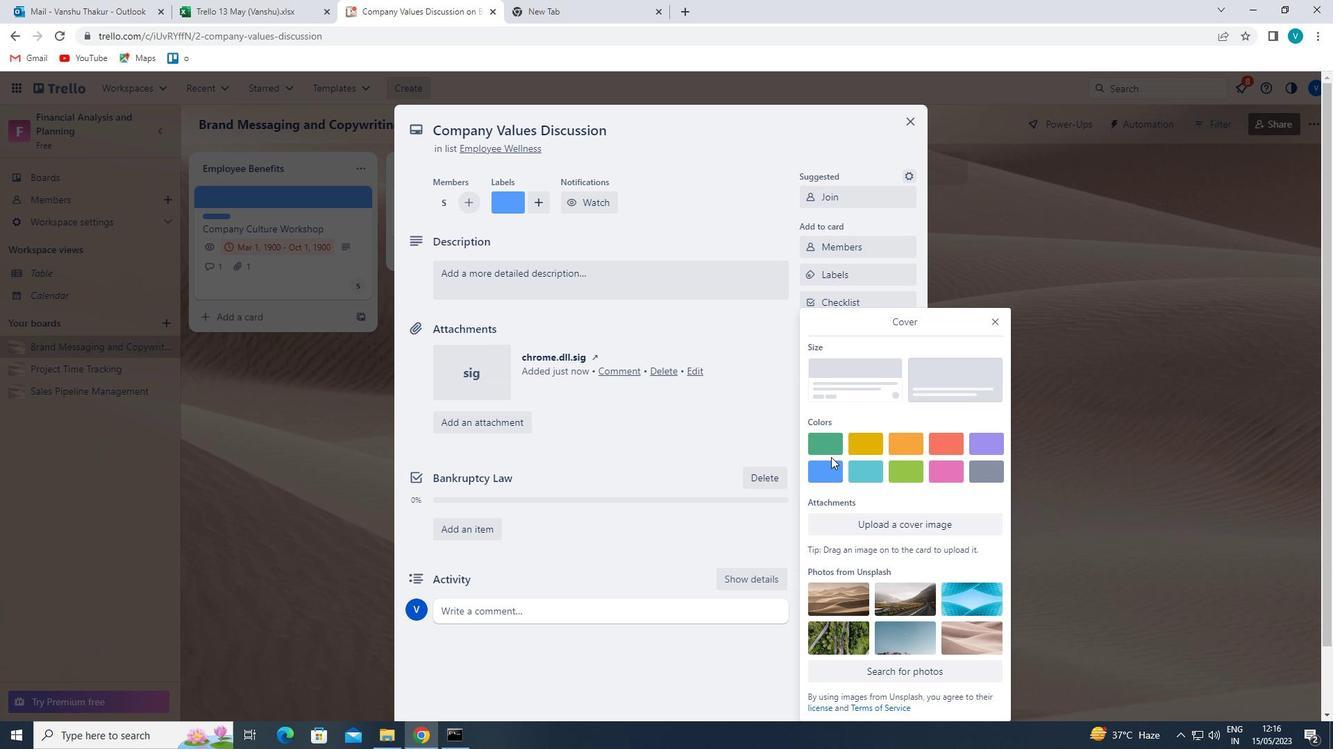 
Action: Mouse moved to (991, 293)
Screenshot: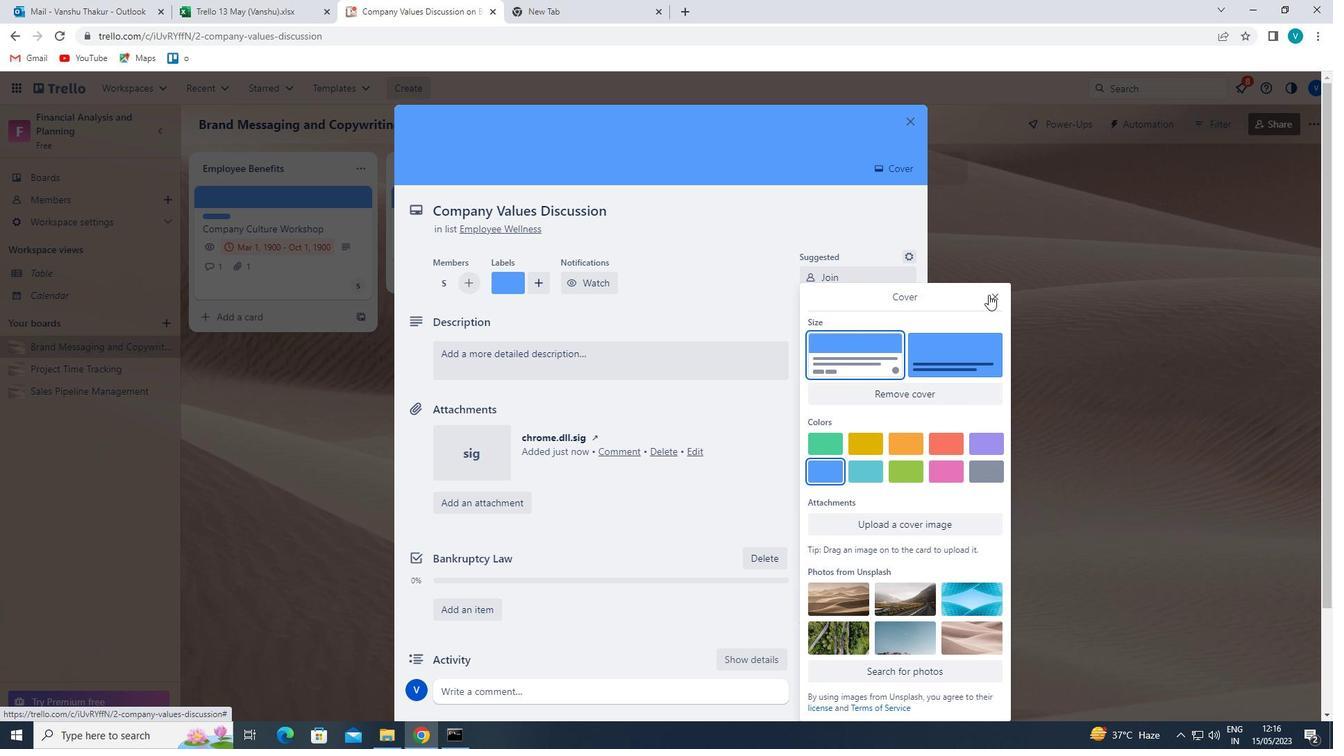 
Action: Mouse pressed left at (991, 293)
Screenshot: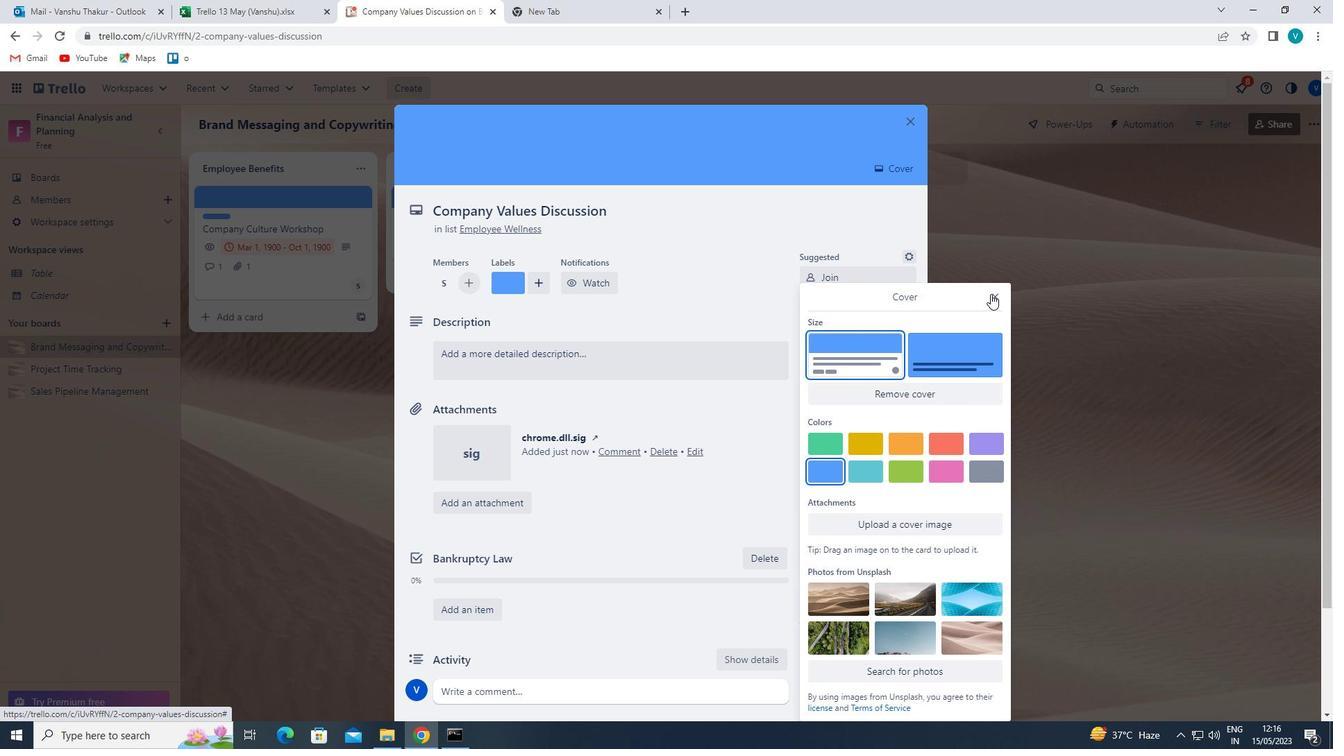 
Action: Mouse moved to (707, 358)
Screenshot: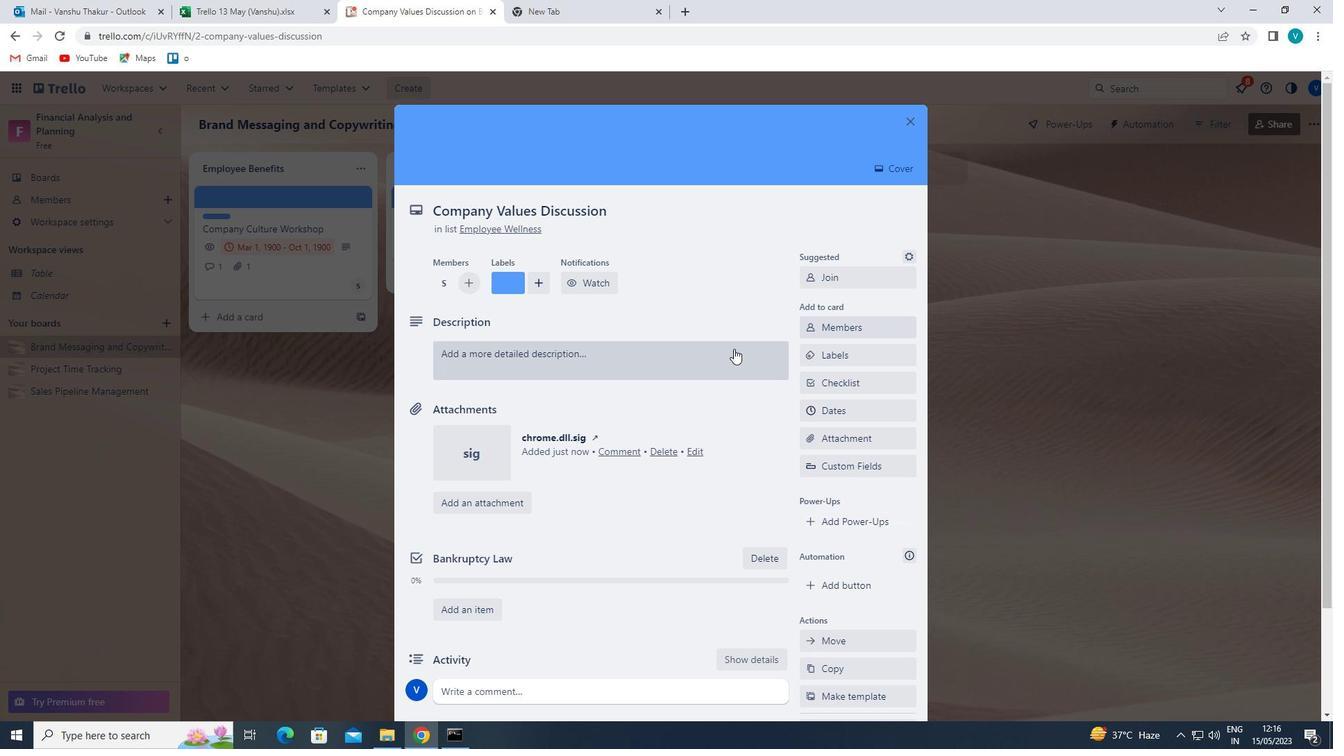
Action: Mouse pressed left at (707, 358)
Screenshot: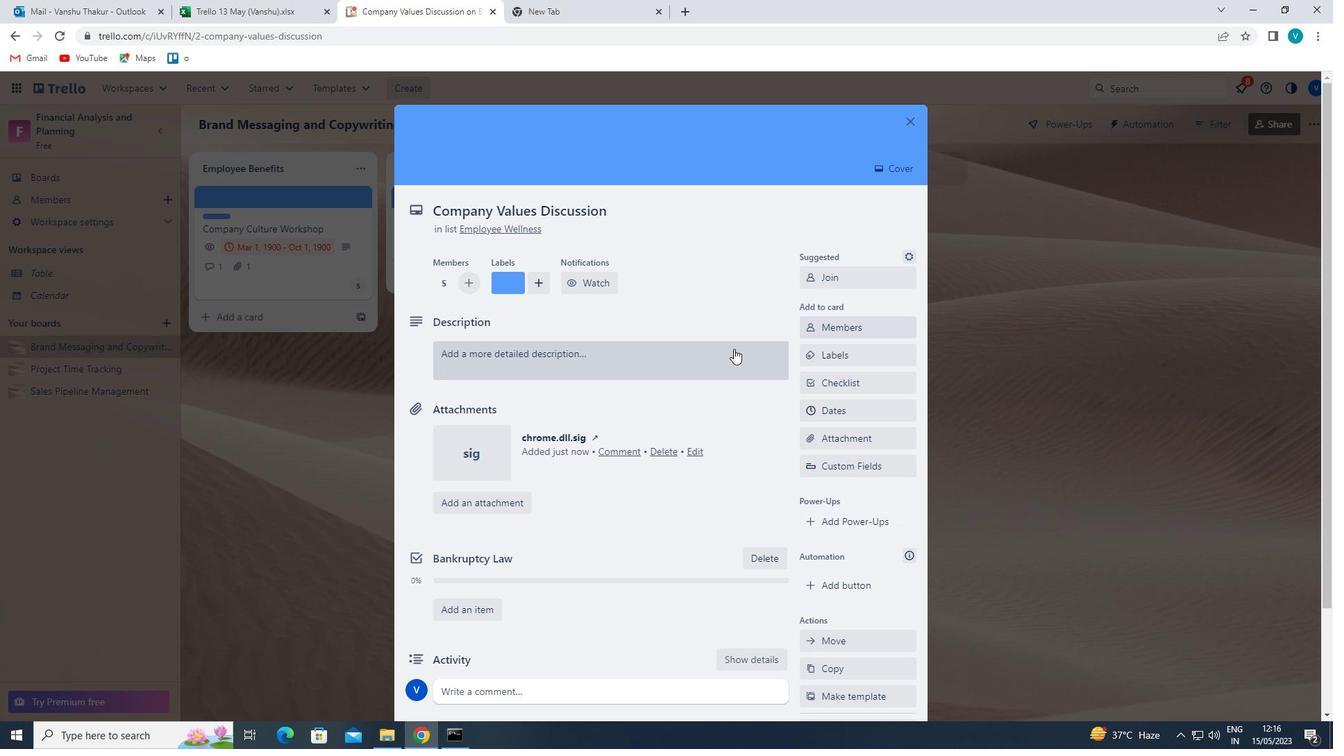 
Action: Key pressed '<Key.shift>DEVELOP<Key.space>AND<Key.space>LAUNCH<Key.space>NEW<Key.space>CUSTOMER<Key.space>FEEDBACK<Key.space>PROGRAM<Key.space>FOR<Key.space>SERVICE<Key.space>IMPROVEMENTS'
Screenshot: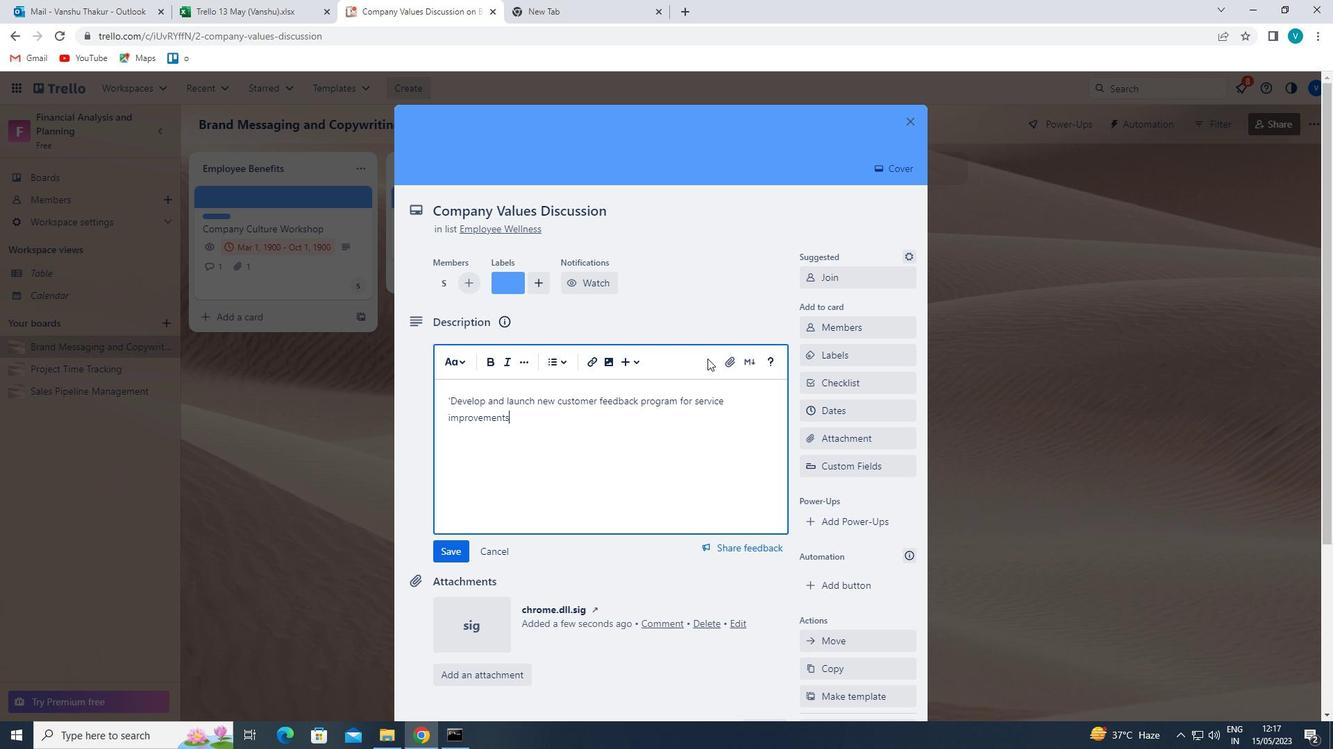 
Action: Mouse moved to (453, 547)
Screenshot: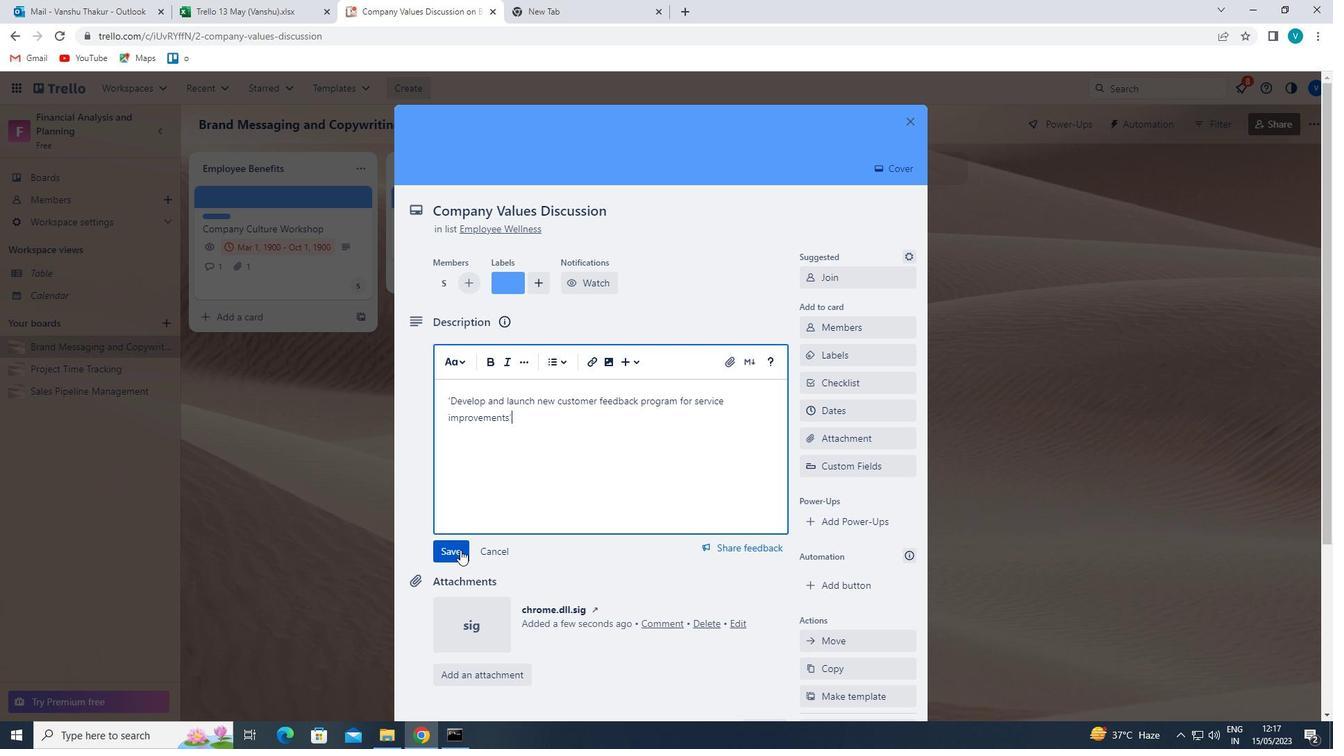 
Action: Mouse pressed left at (453, 547)
Screenshot: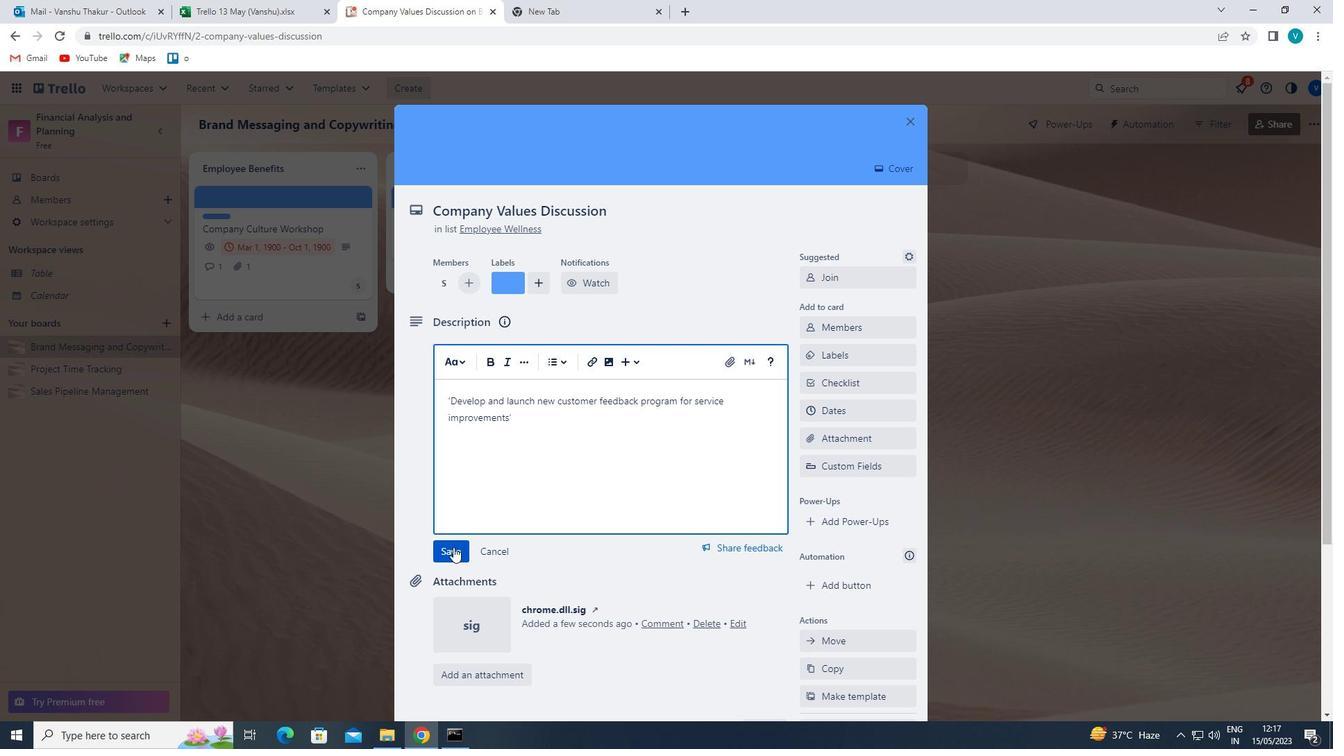 
Action: Mouse scrolled (453, 547) with delta (0, 0)
Screenshot: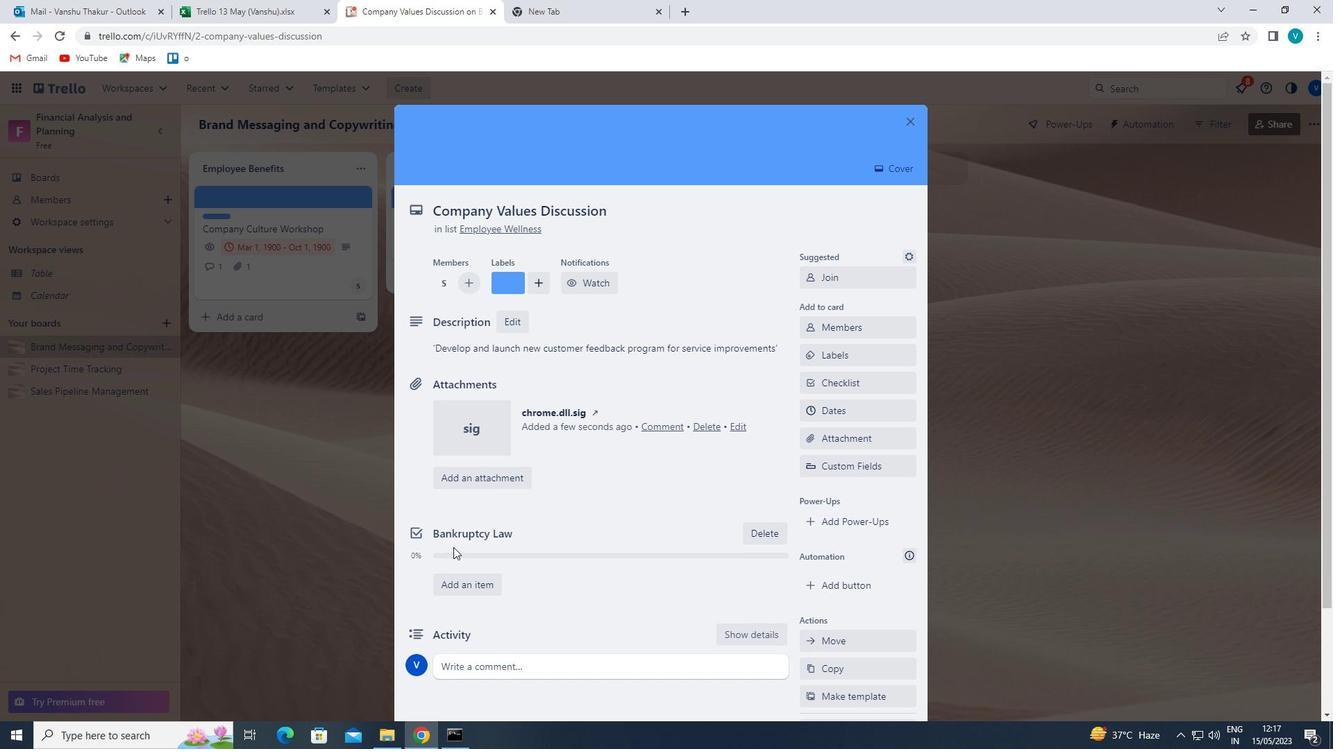 
Action: Mouse moved to (460, 605)
Screenshot: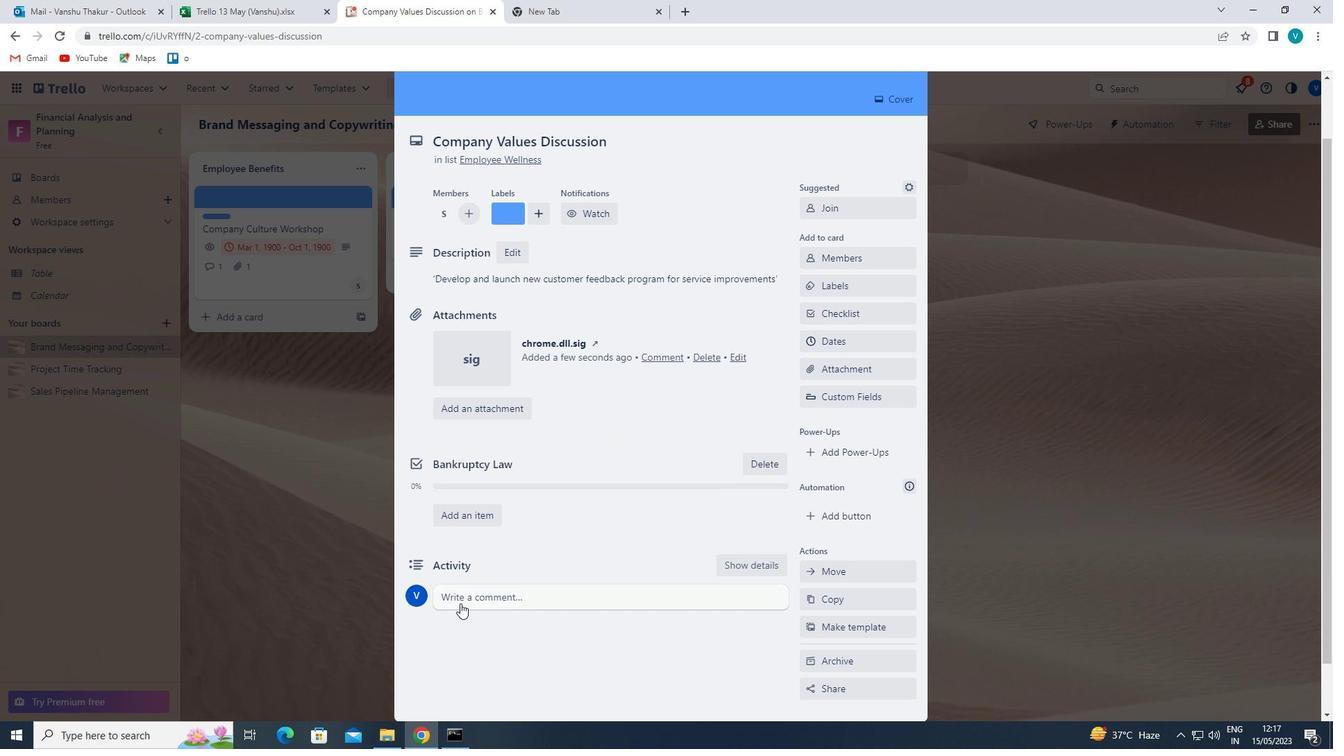 
Action: Mouse pressed left at (460, 605)
Screenshot: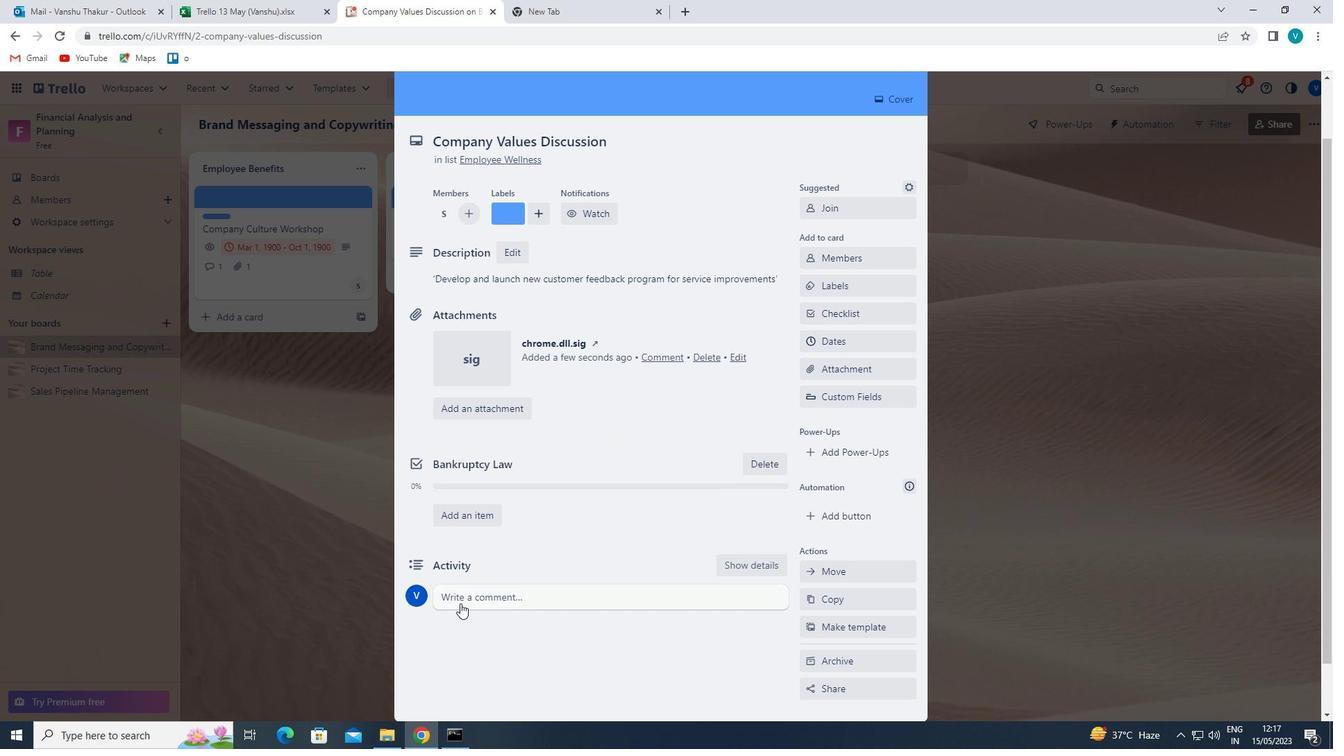 
Action: Mouse moved to (468, 602)
Screenshot: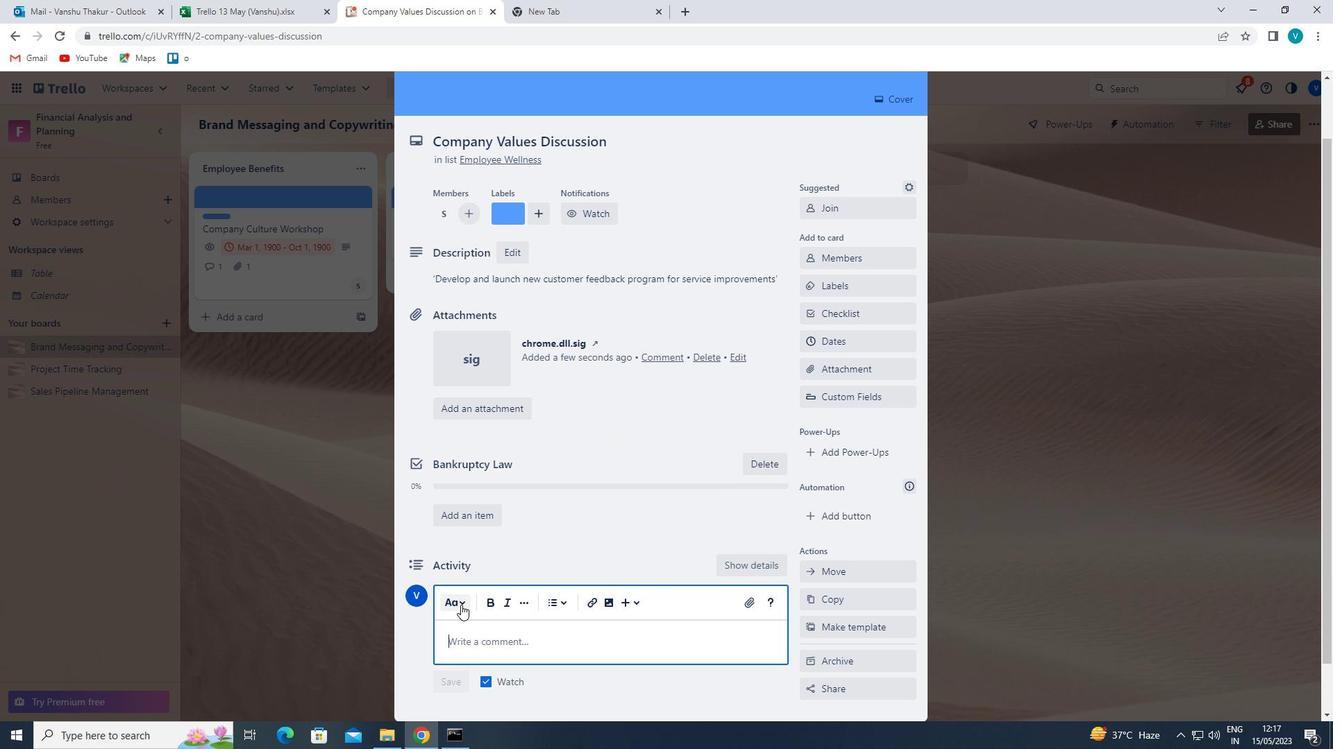 
Action: Key pressed '<Key.shift>WE<Key.space>SHOULD<Key.space>APPROACH<Key.space>THI<Key.space>S<Key.backspace><Key.backspace>S<Key.space>TASK<Key.space>WITH<Key.space>A<Key.space>SENSE<Key.space>OF<Key.space>EXPERIMENTAION<Key.space><Key.backspace><Key.backspace><Key.backspace><Key.backspace>TION<Key.space>AND<Key.space>A<Key.space>WILLL<Key.backspace>INGNESS<Key.space>TO<Key.space>LEARN<Key.space>FROM<Key.space>OUR<Key.space>MISTAL<Key.backspace>KES.'
Screenshot: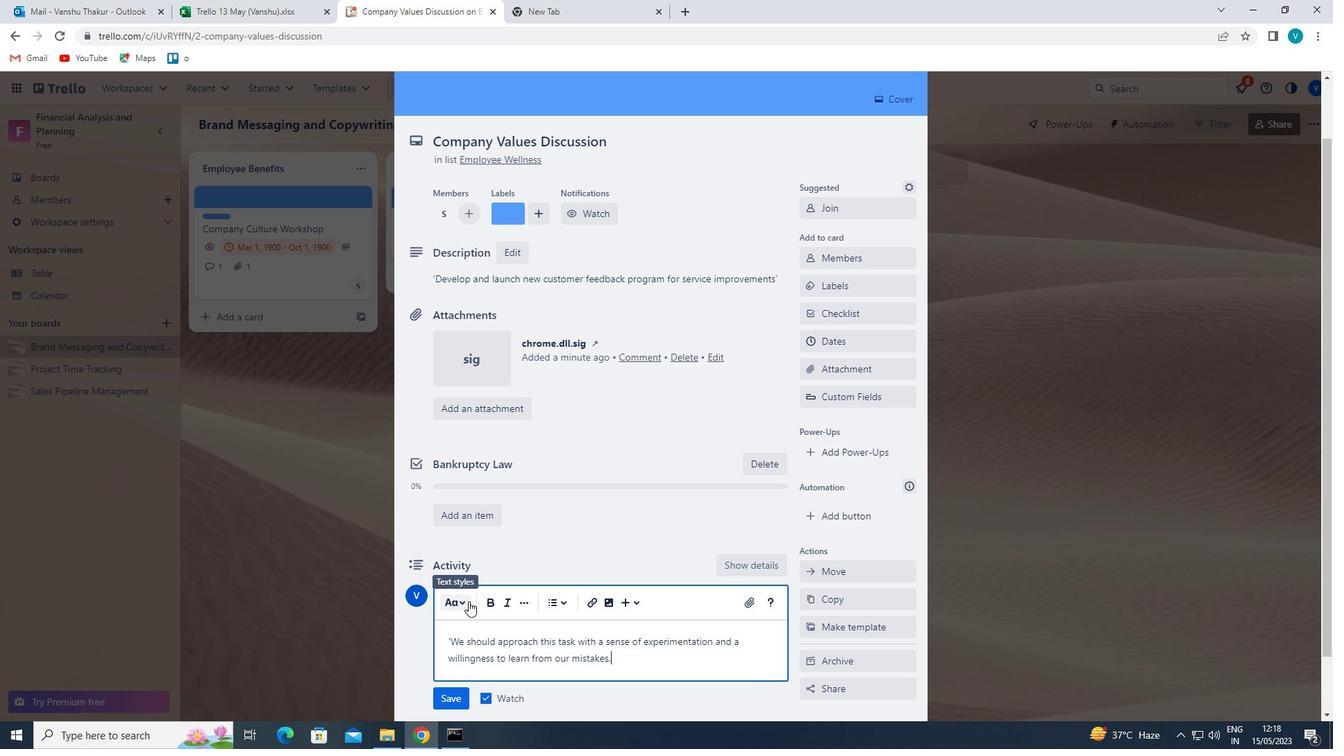 
Action: Mouse moved to (443, 697)
Screenshot: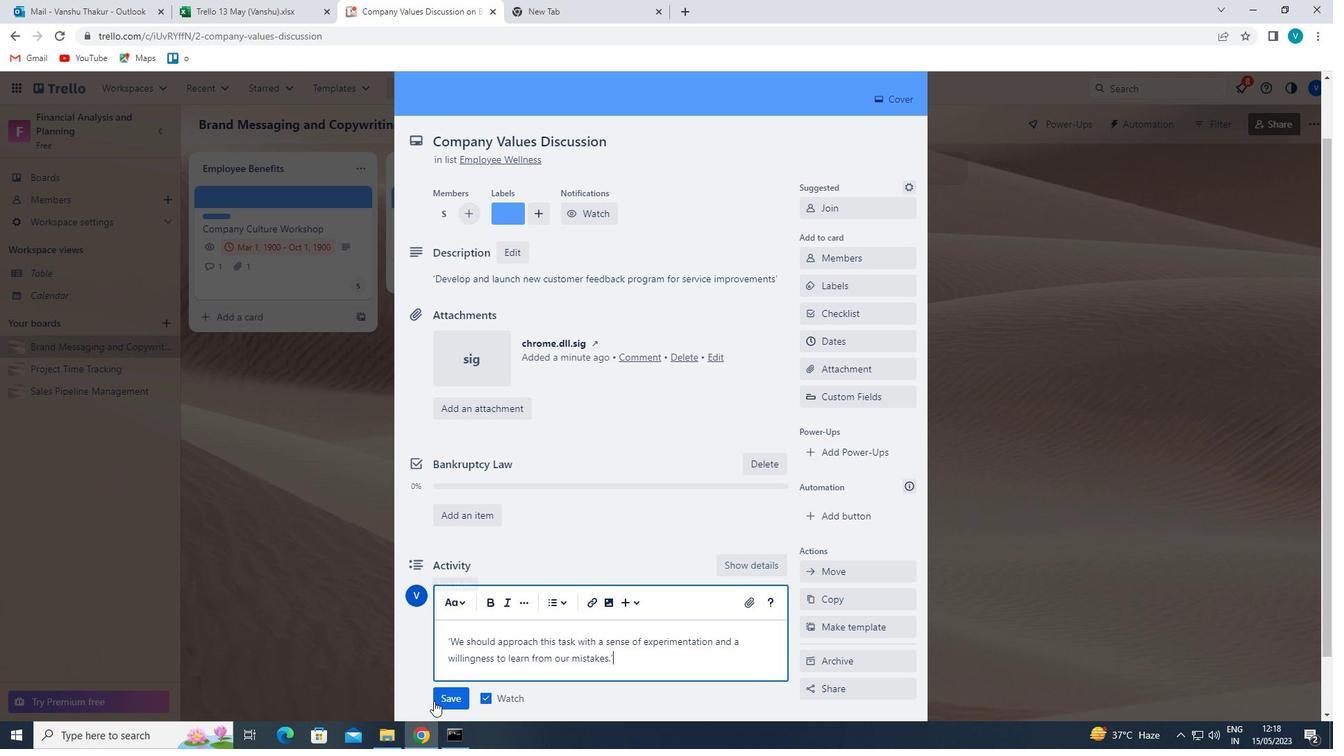 
Action: Mouse pressed left at (443, 697)
Screenshot: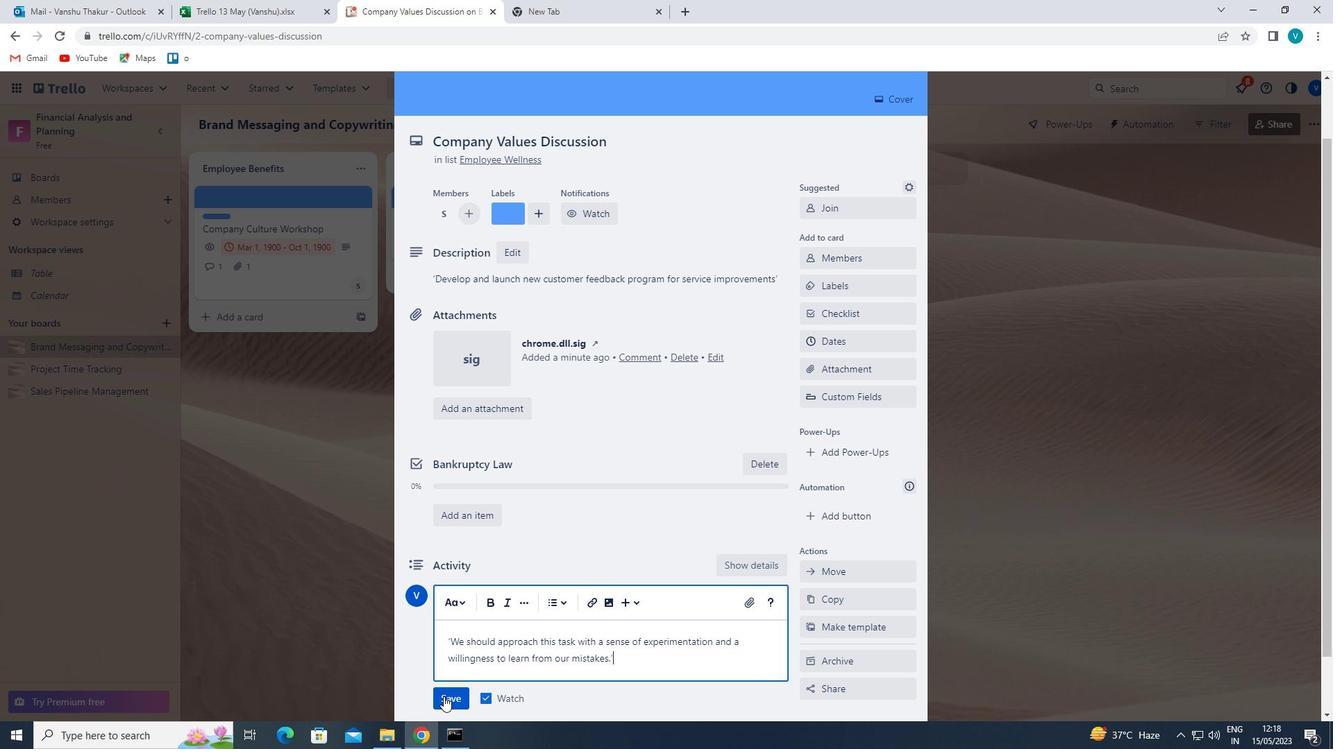 
Action: Mouse moved to (862, 346)
Screenshot: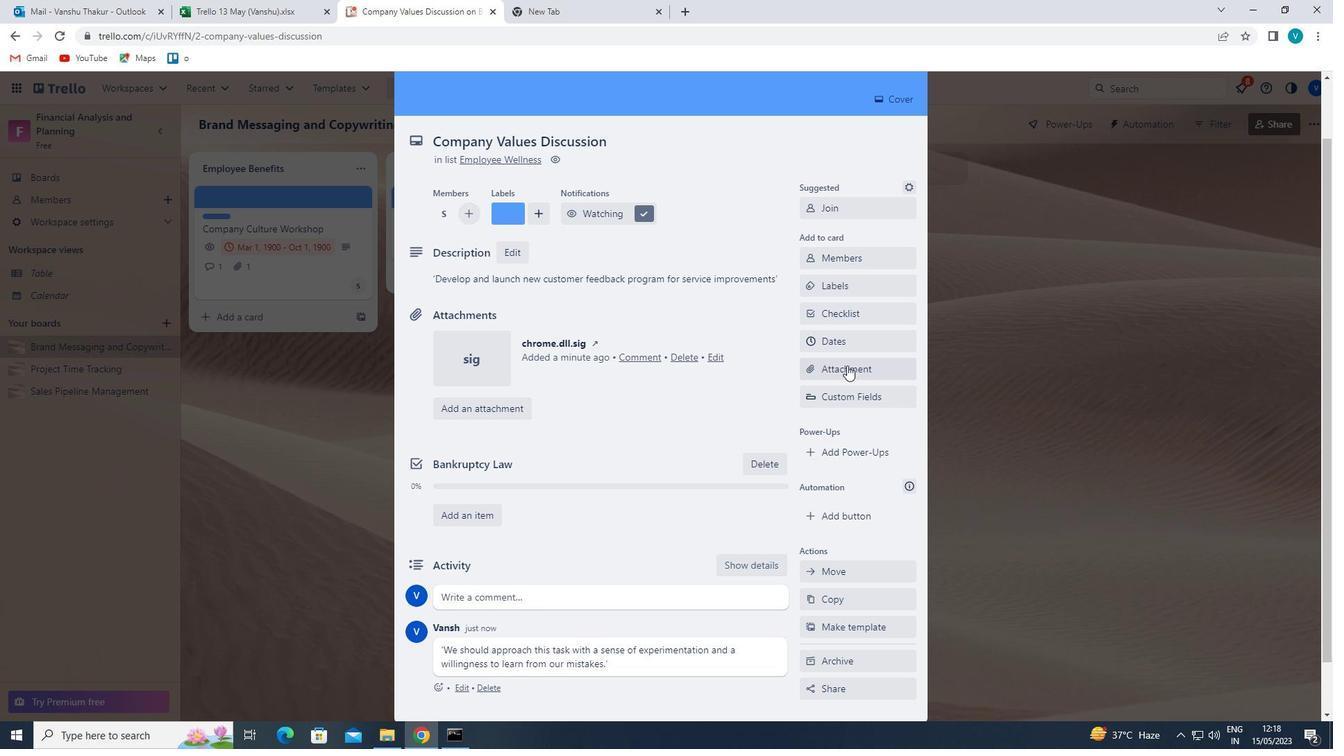 
Action: Mouse pressed left at (862, 346)
Screenshot: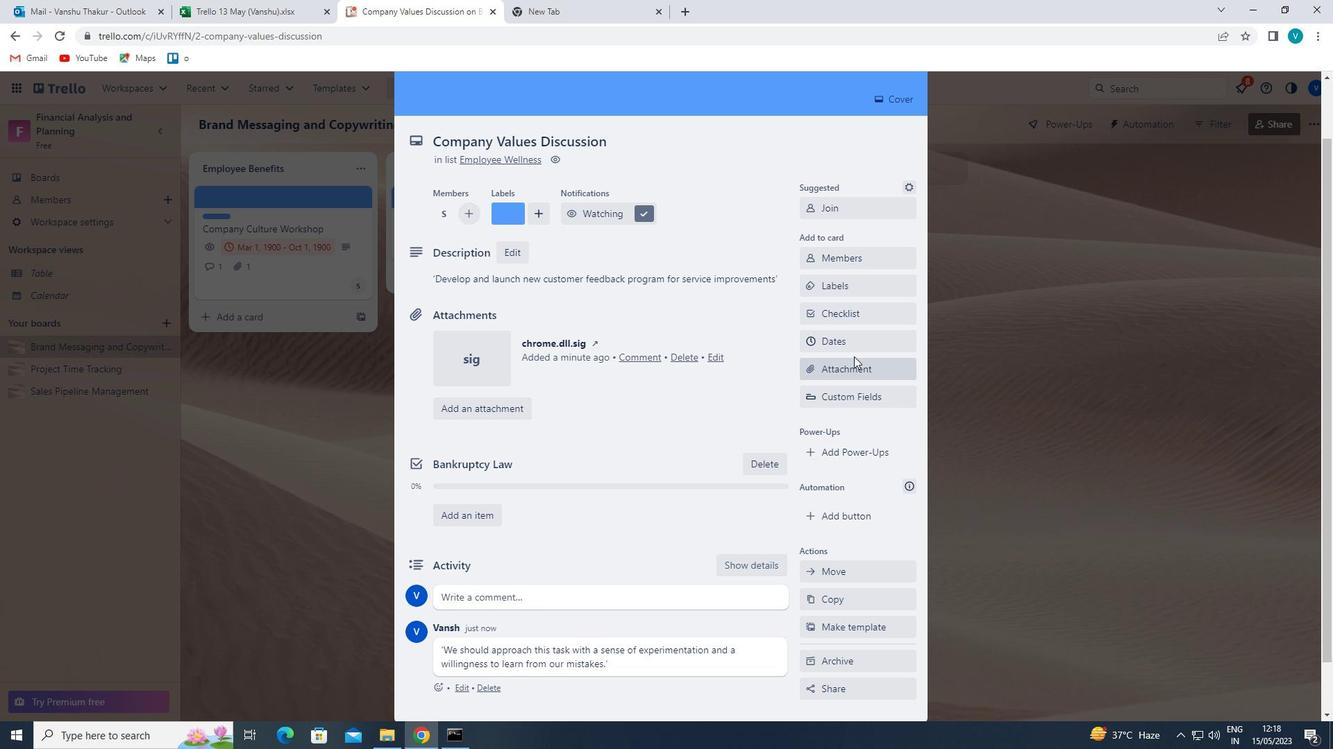 
Action: Mouse moved to (813, 386)
Screenshot: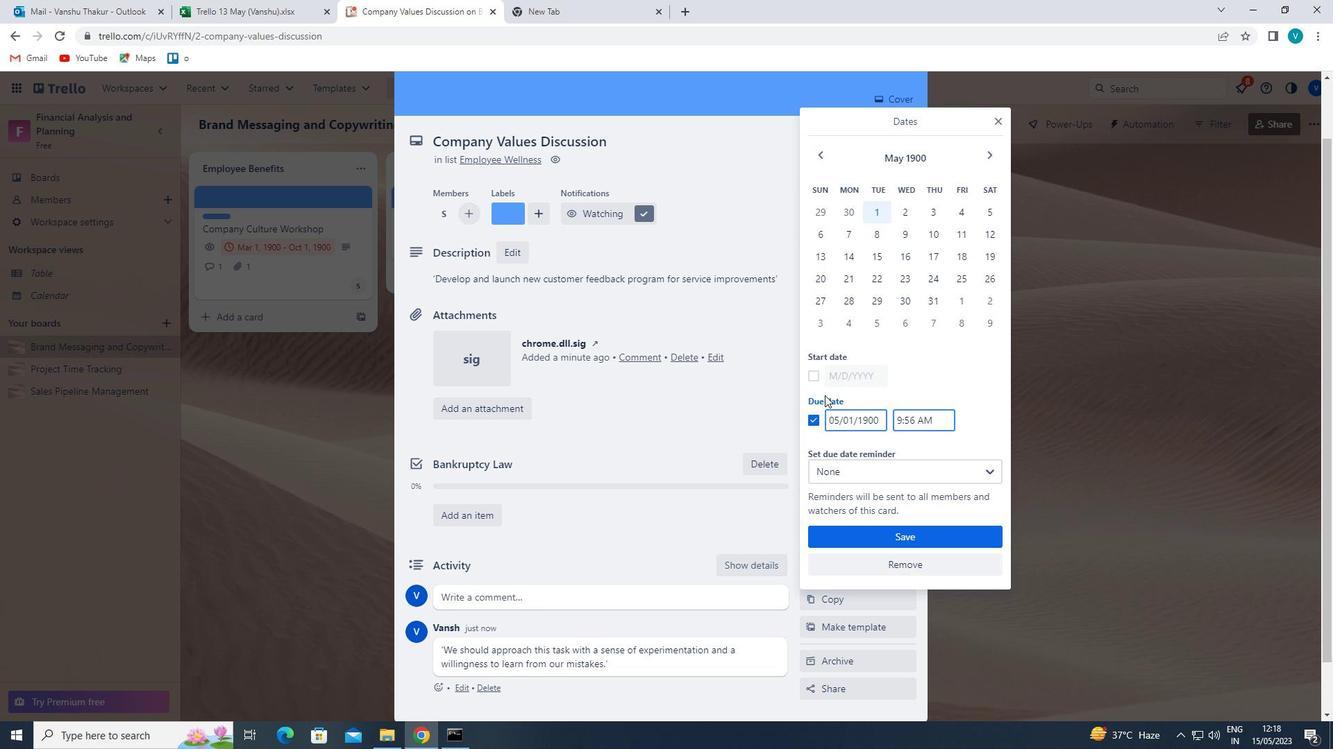 
Action: Mouse pressed left at (813, 386)
Screenshot: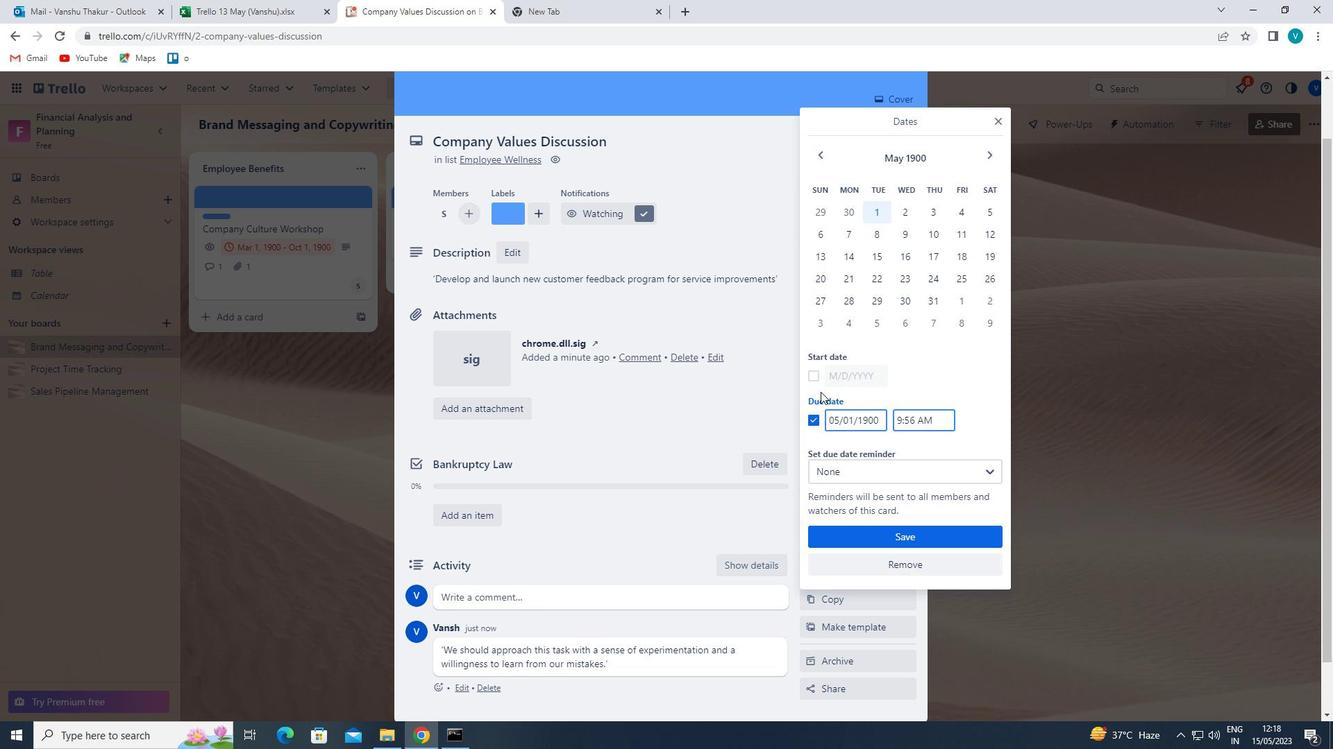 
Action: Mouse moved to (834, 370)
Screenshot: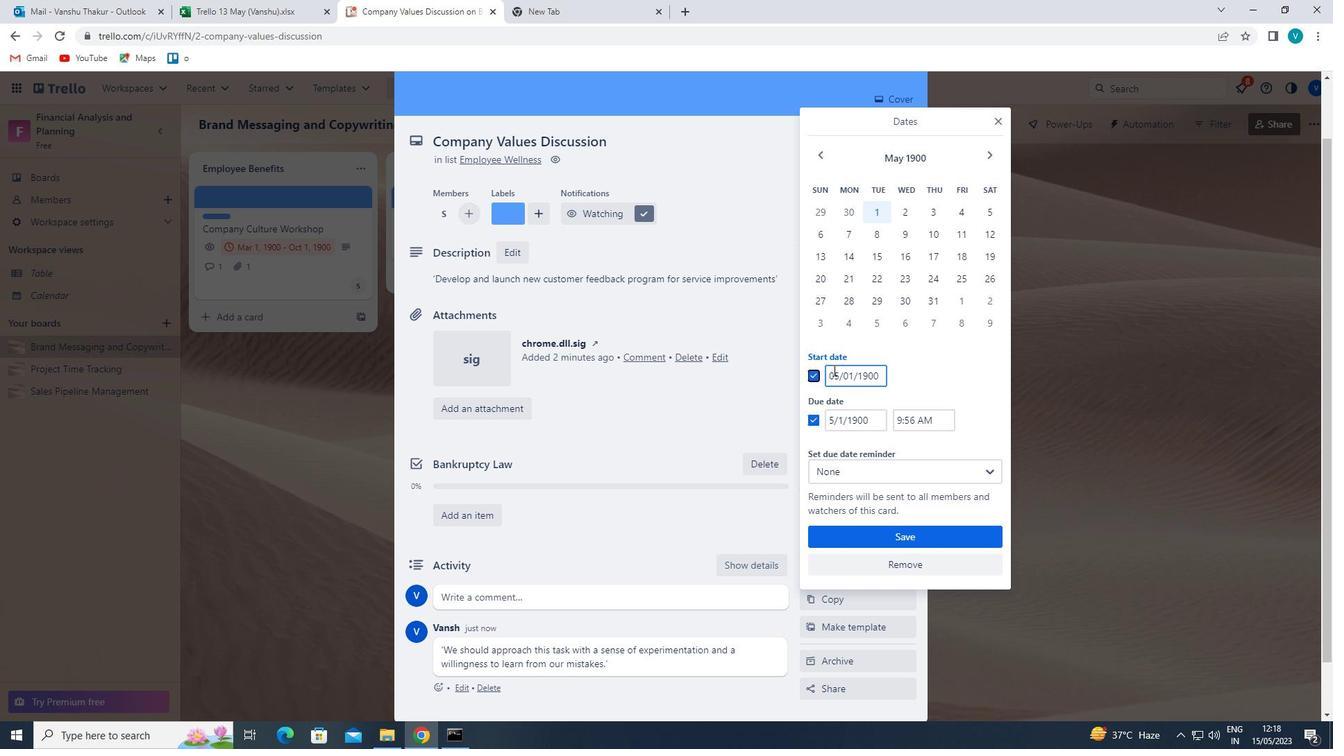 
Action: Mouse pressed left at (834, 370)
Screenshot: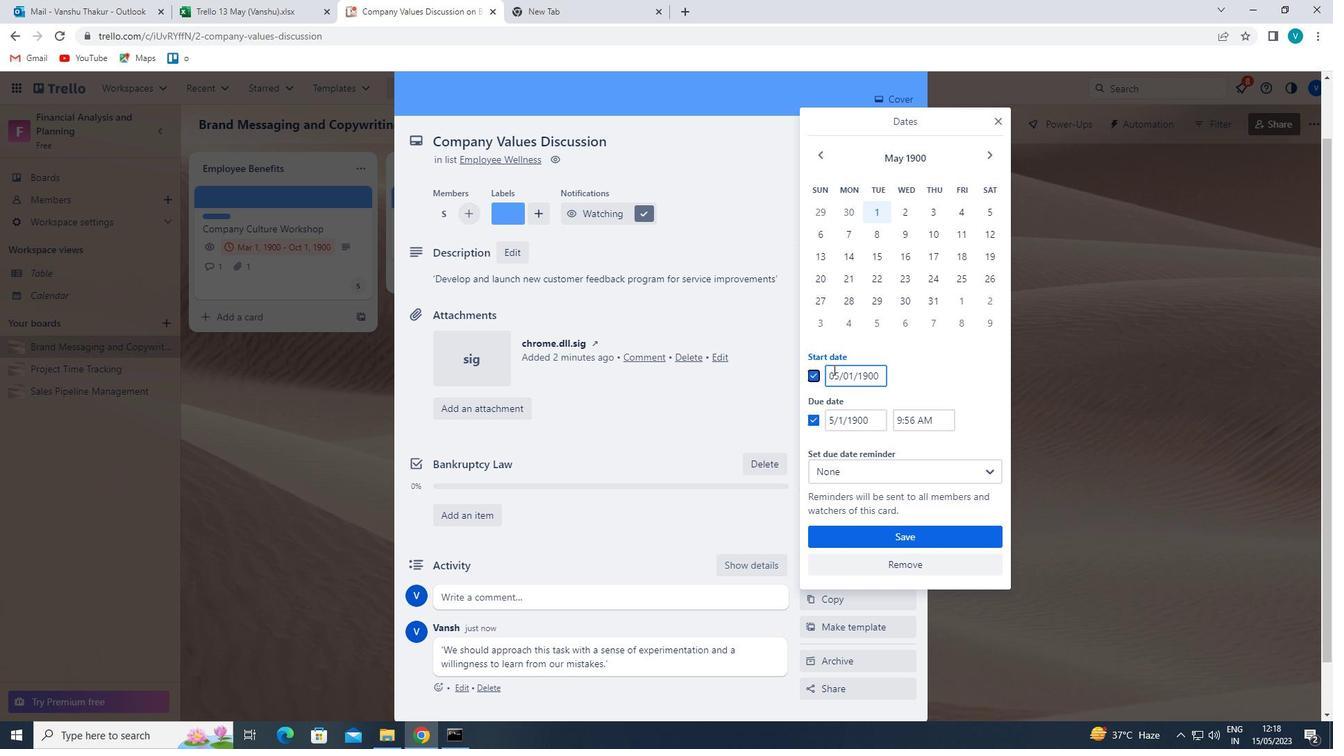 
Action: Mouse moved to (840, 375)
Screenshot: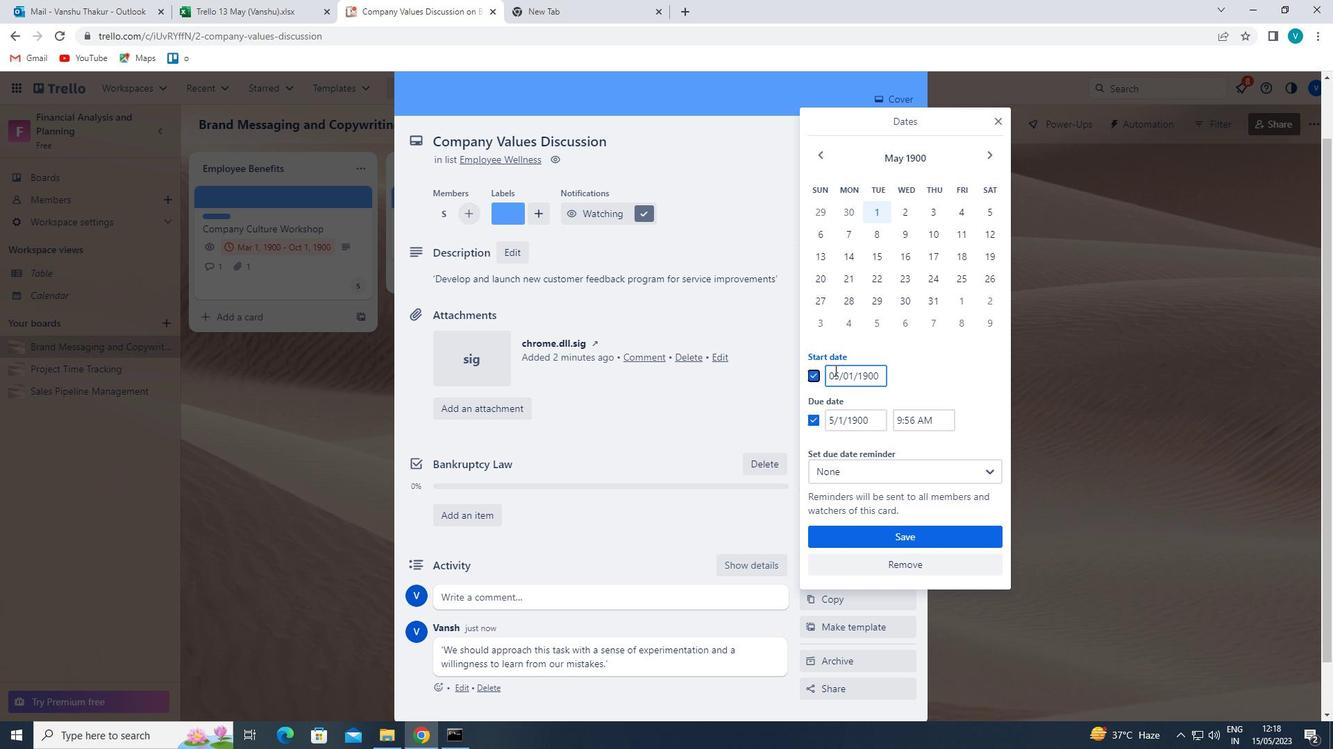 
Action: Key pressed <Key.backspace>6
Screenshot: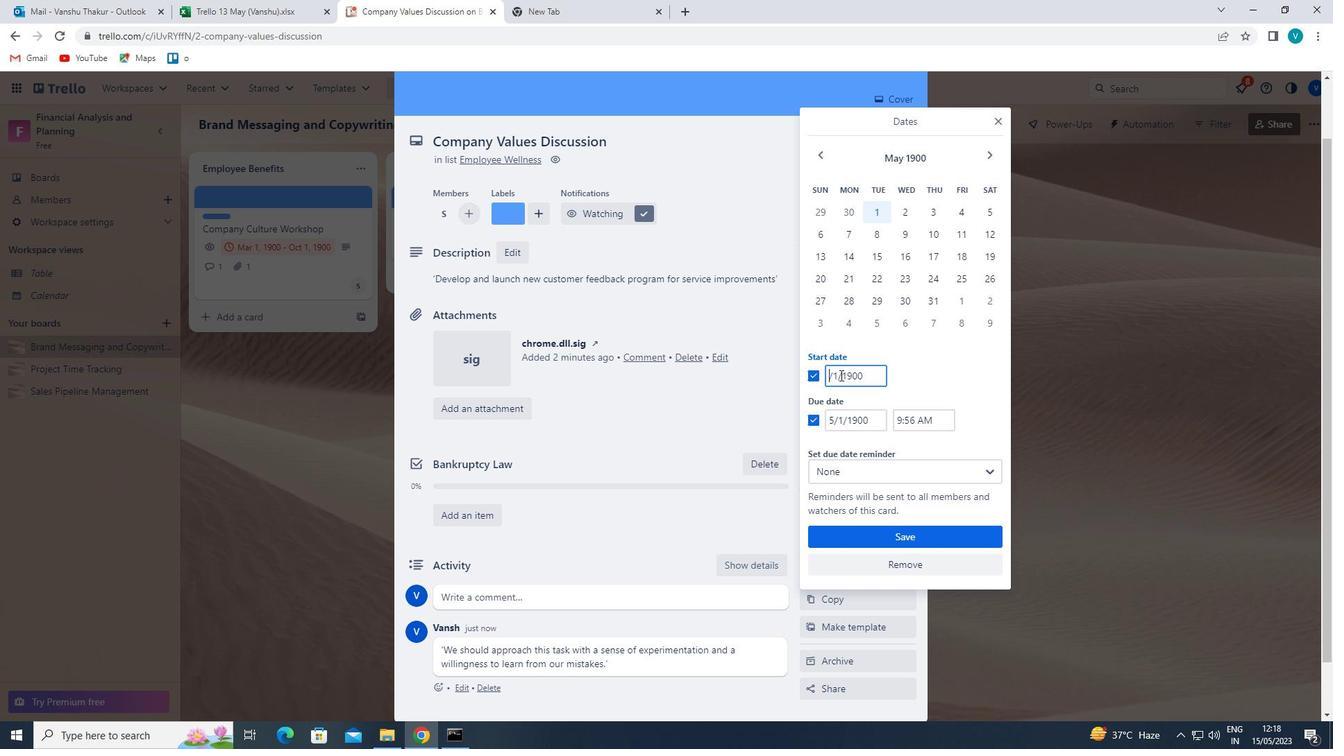 
Action: Mouse moved to (834, 417)
Screenshot: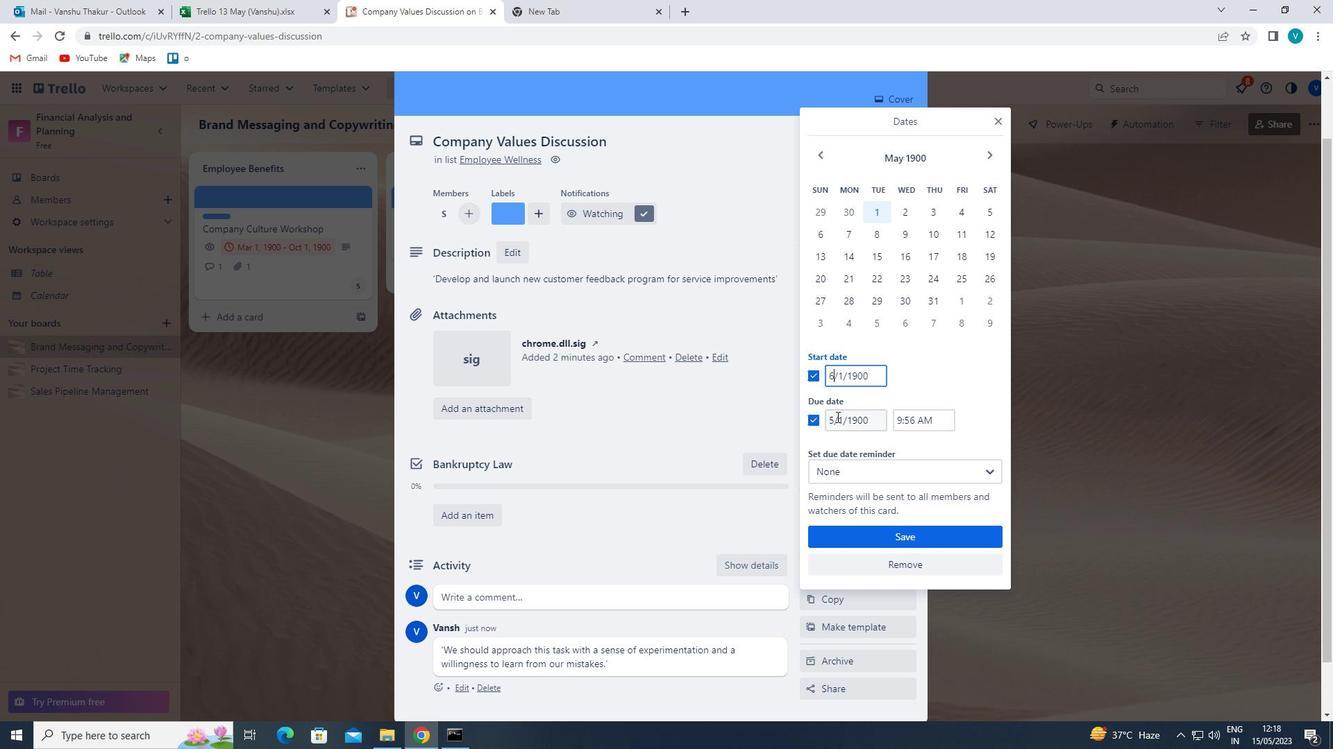 
Action: Mouse pressed left at (834, 417)
Screenshot: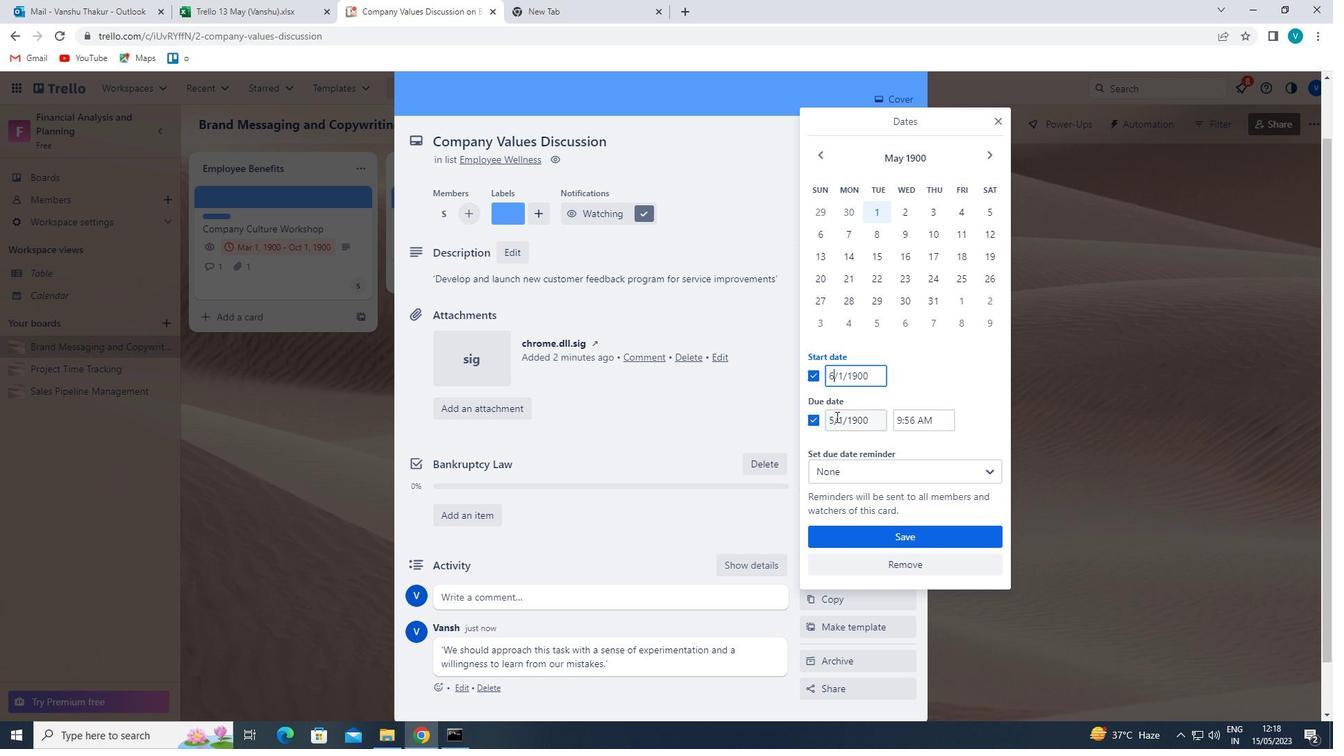
Action: Mouse moved to (829, 425)
Screenshot: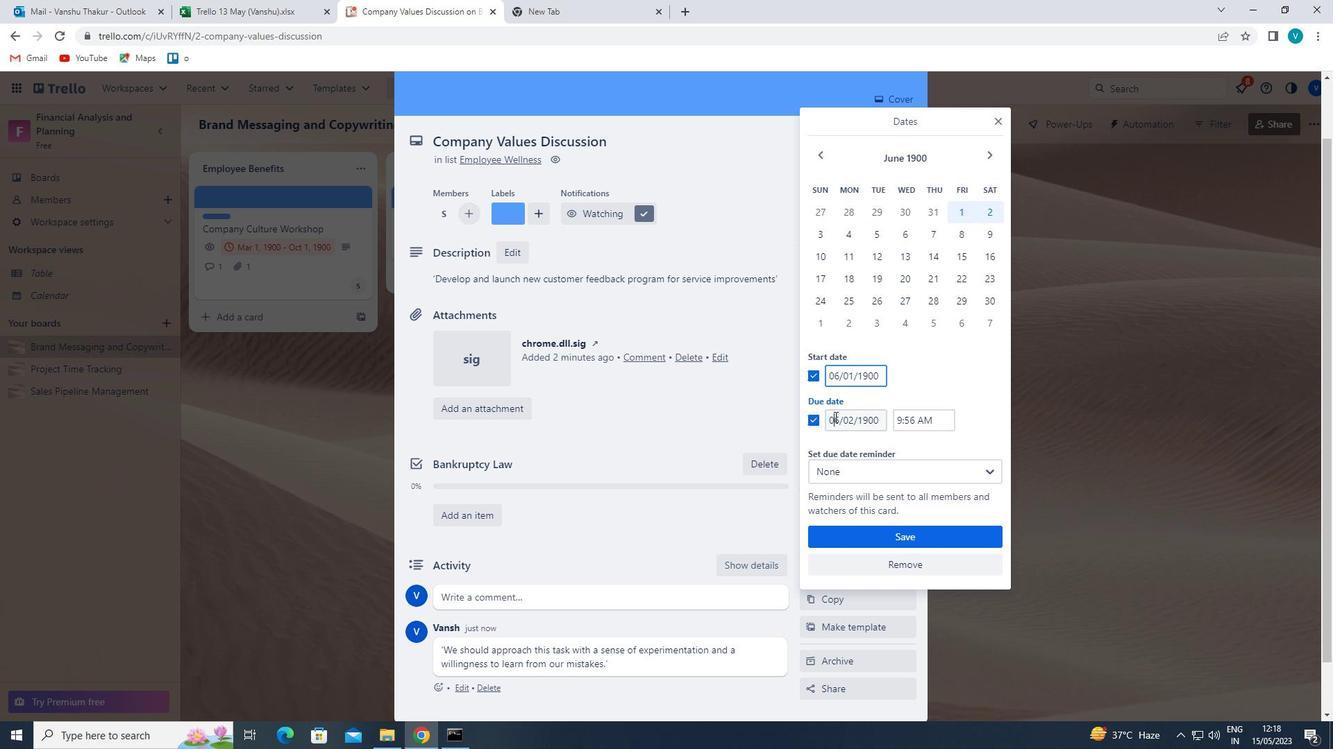 
Action: Key pressed <Key.right><Key.backspace><Key.backspace>13
Screenshot: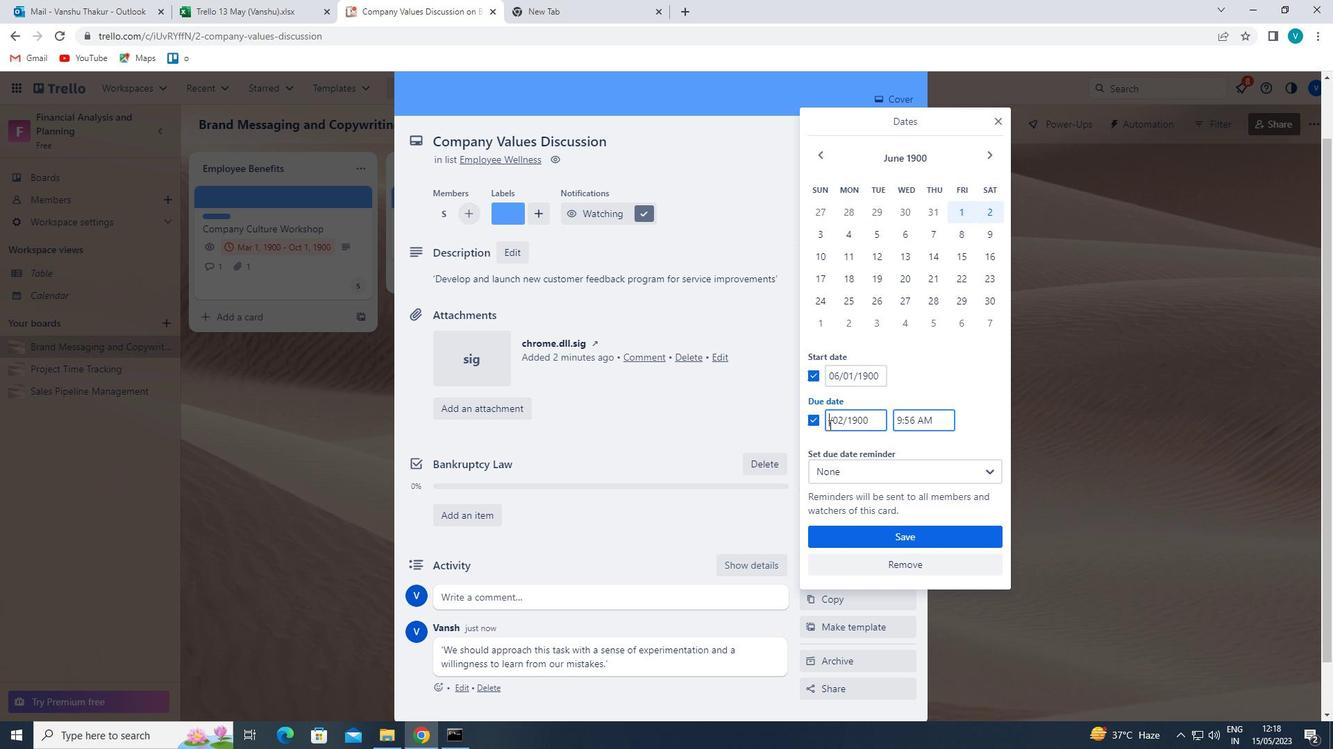 
Action: Mouse moved to (885, 528)
Screenshot: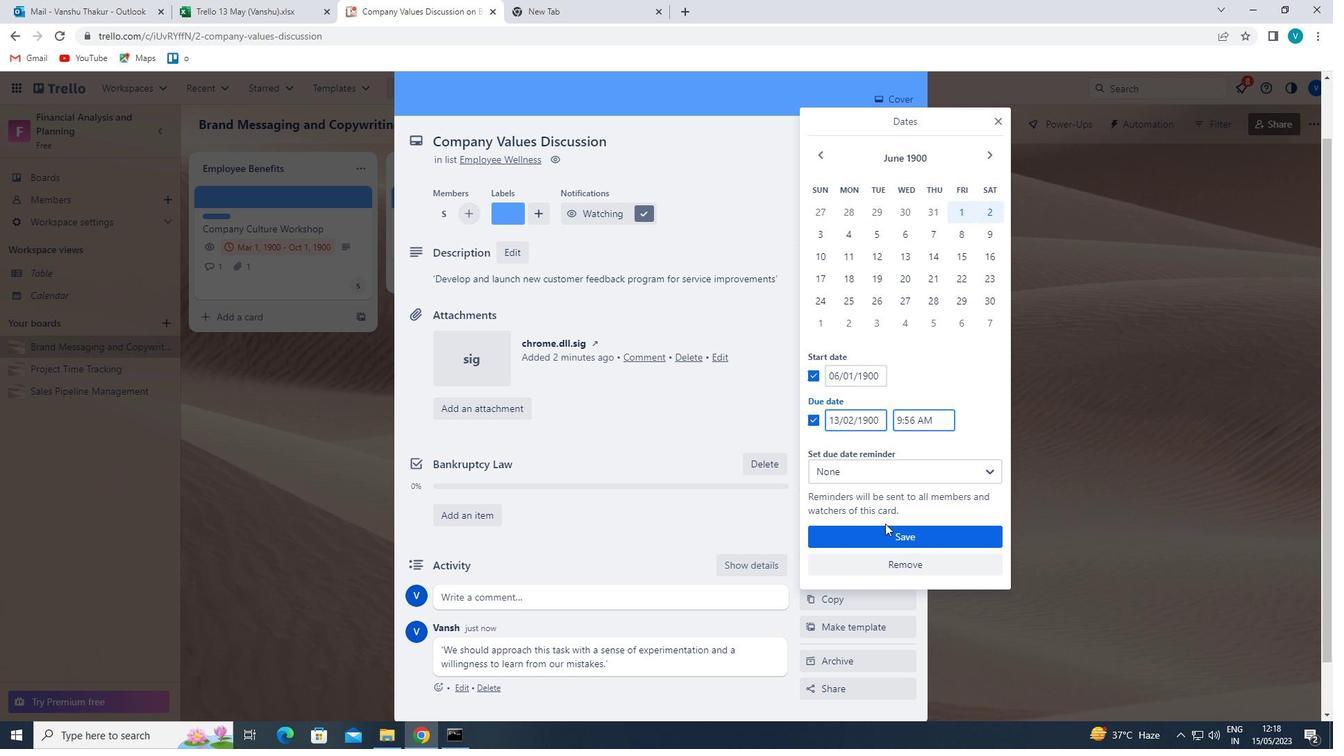 
Action: Mouse pressed left at (885, 528)
Screenshot: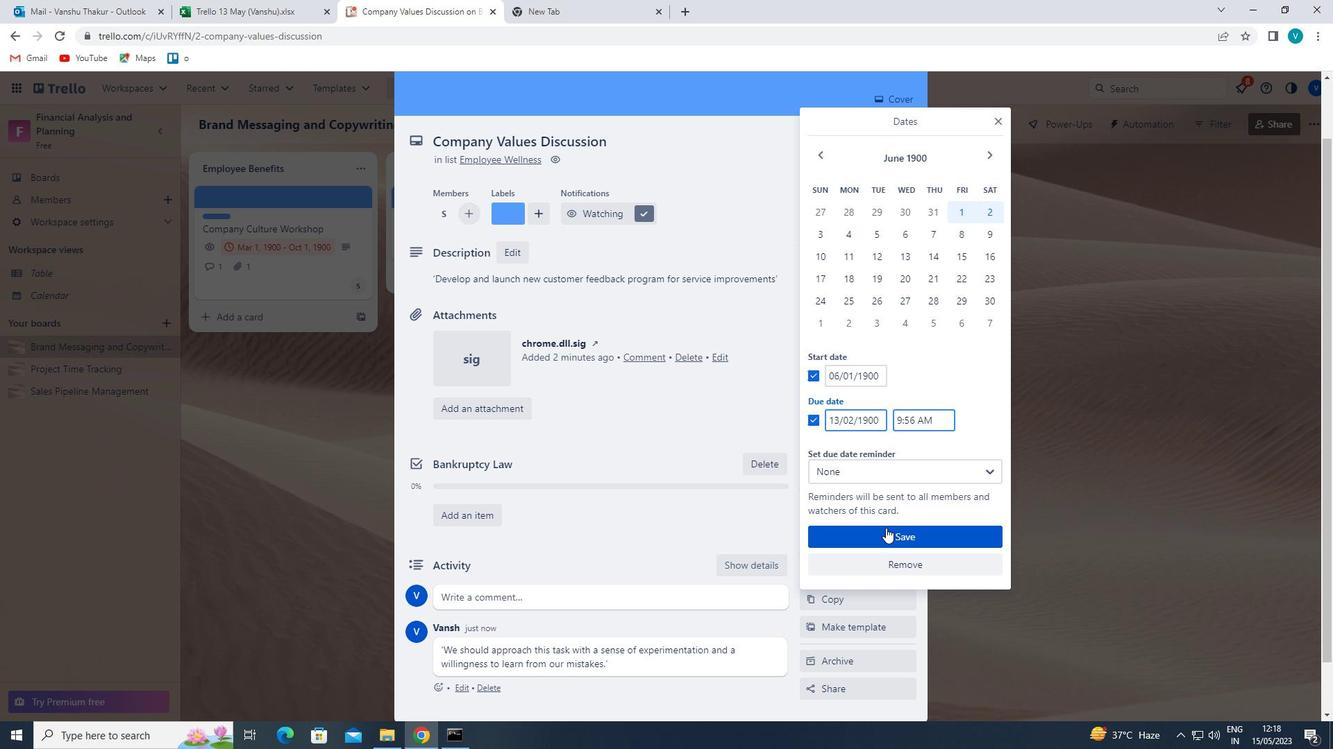 
